 Task: Create a Scrum Project Project0000000071 in Jira. Create a Scrum Project Project0000000072 in Jira. Add Person0000000141 as Team Member of Scrum Project Project0000000071 in Jira. Add Person0000000142 as Team Member of Scrum Project Project0000000071 in Jira. Add Person0000000143 as Team Member of Scrum Project Project0000000072 in Jira
Action: Mouse moved to (321, 87)
Screenshot: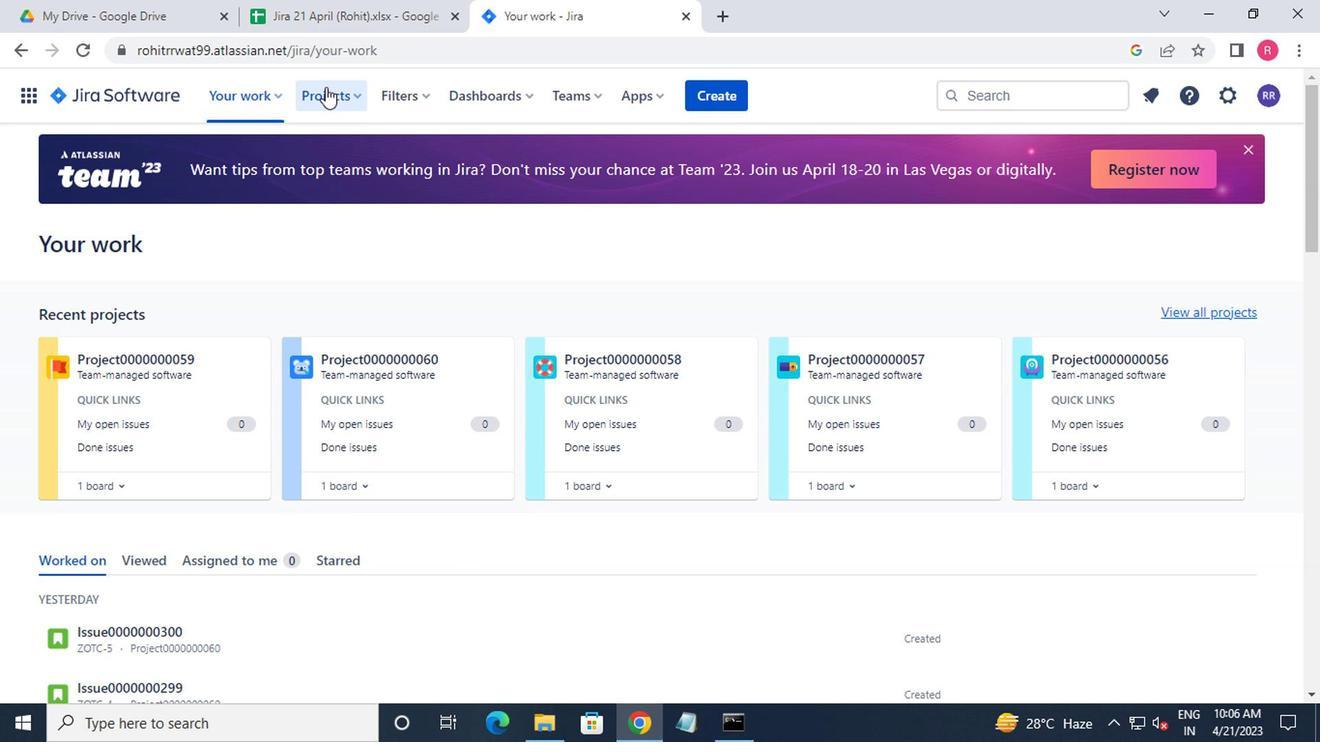 
Action: Mouse pressed left at (321, 87)
Screenshot: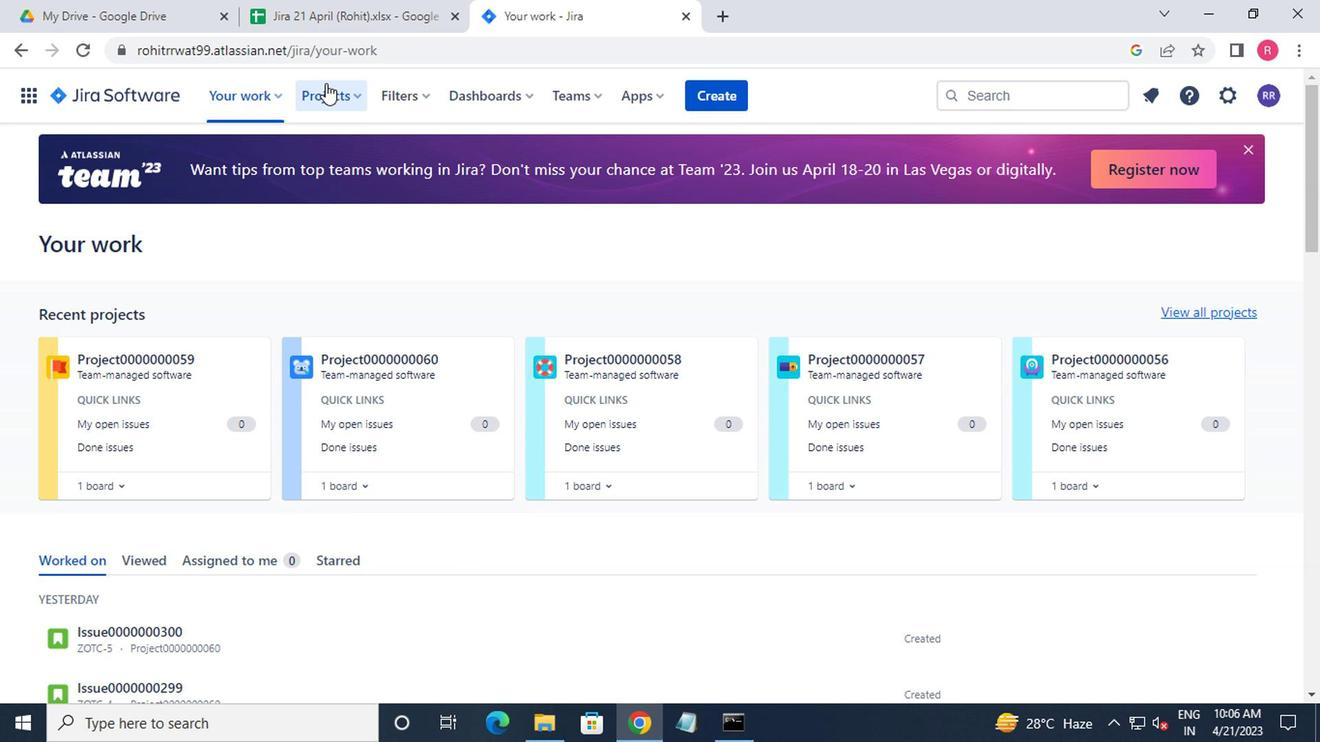 
Action: Mouse moved to (359, 485)
Screenshot: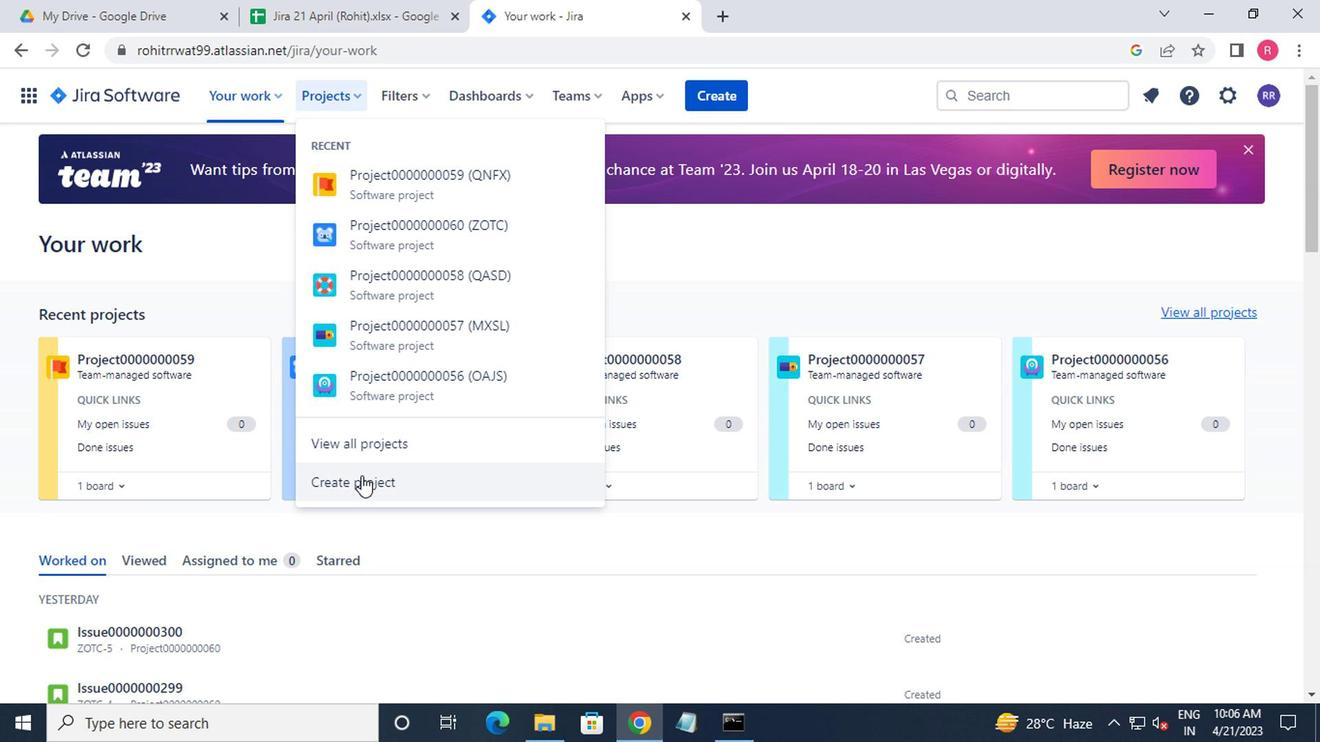 
Action: Mouse pressed left at (359, 485)
Screenshot: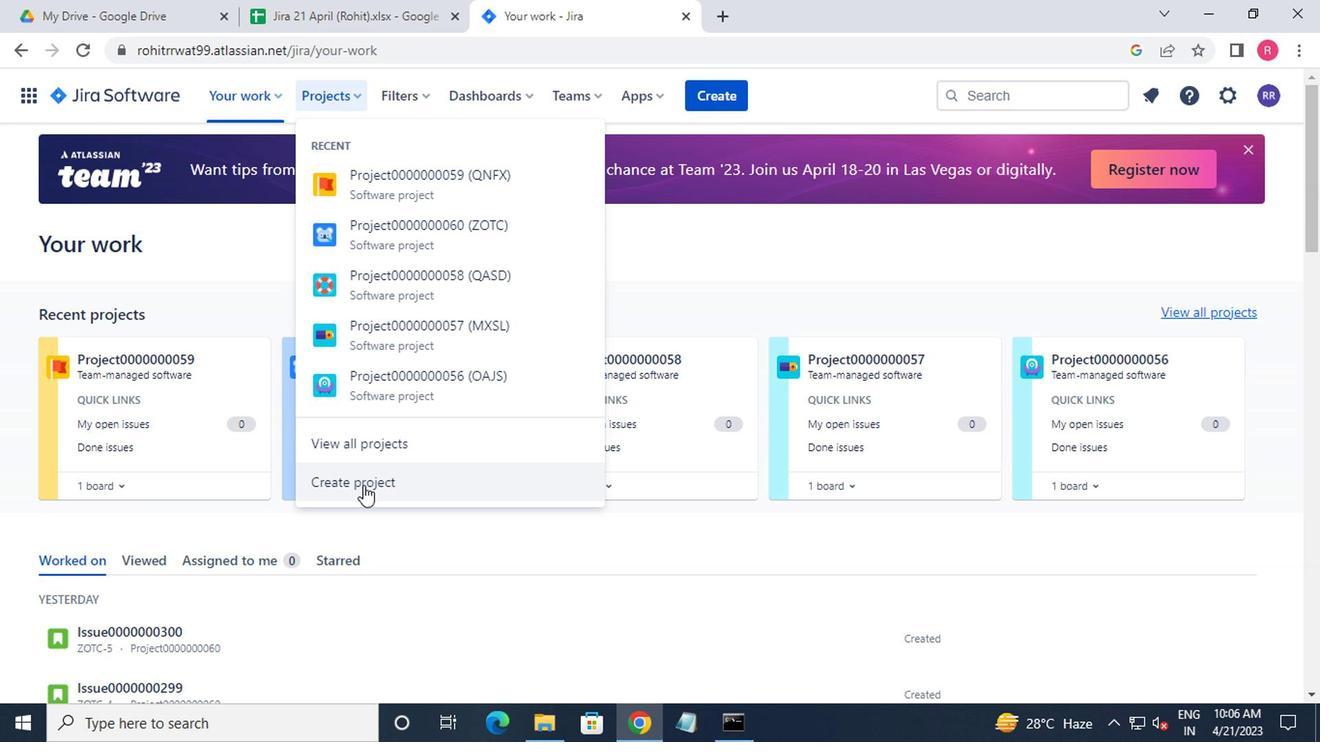 
Action: Mouse moved to (608, 489)
Screenshot: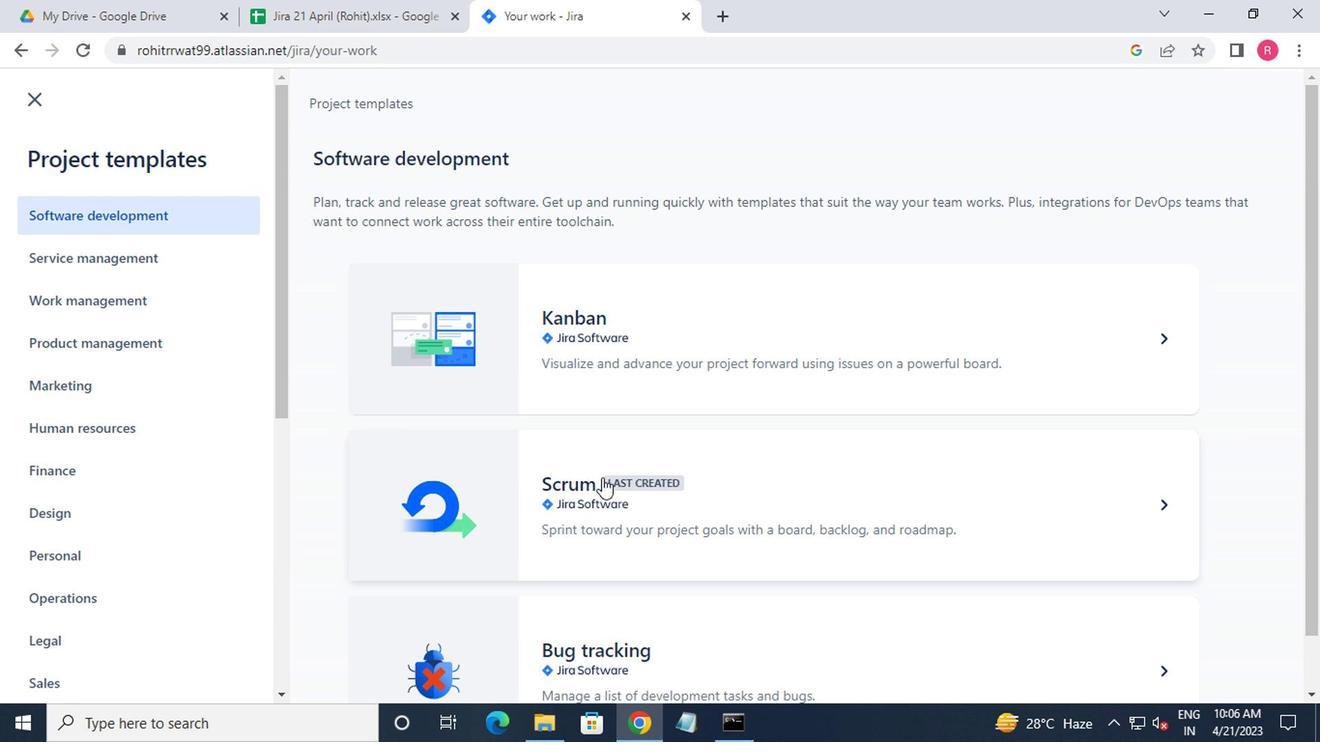 
Action: Mouse pressed left at (608, 489)
Screenshot: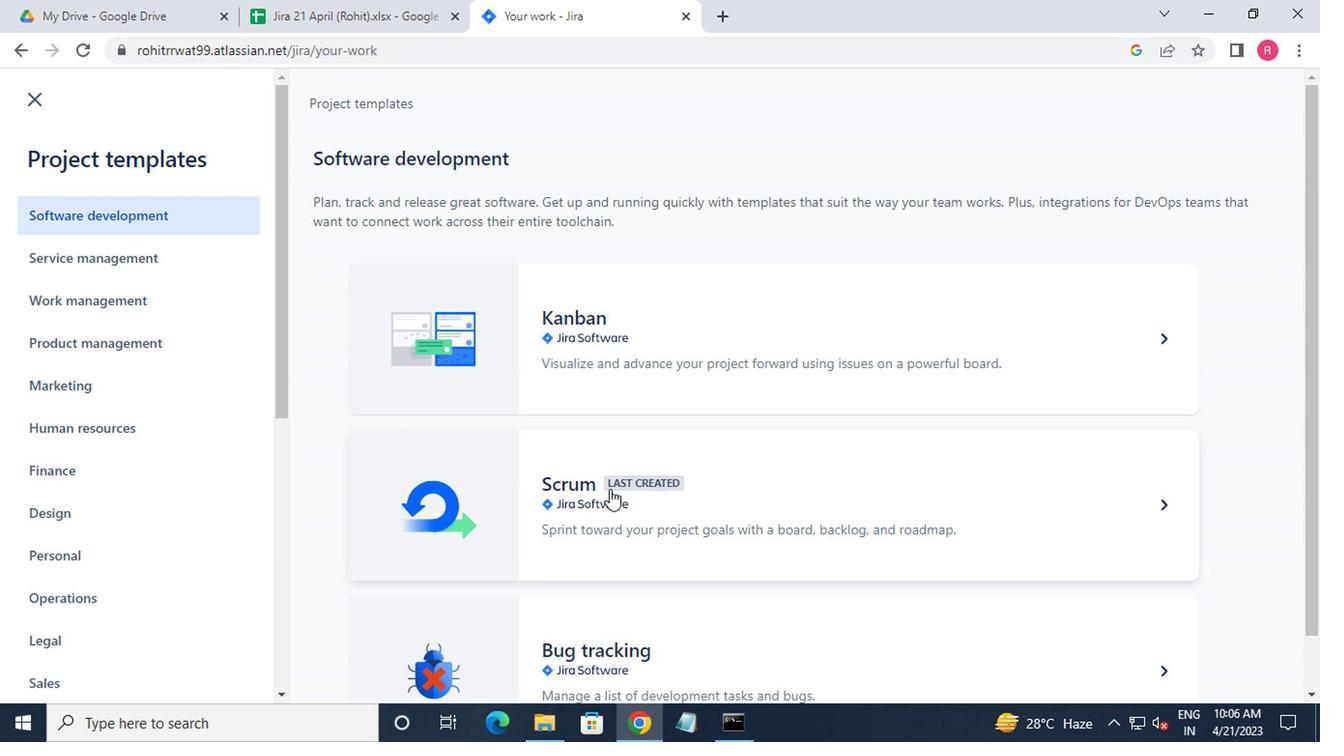 
Action: Mouse moved to (1171, 649)
Screenshot: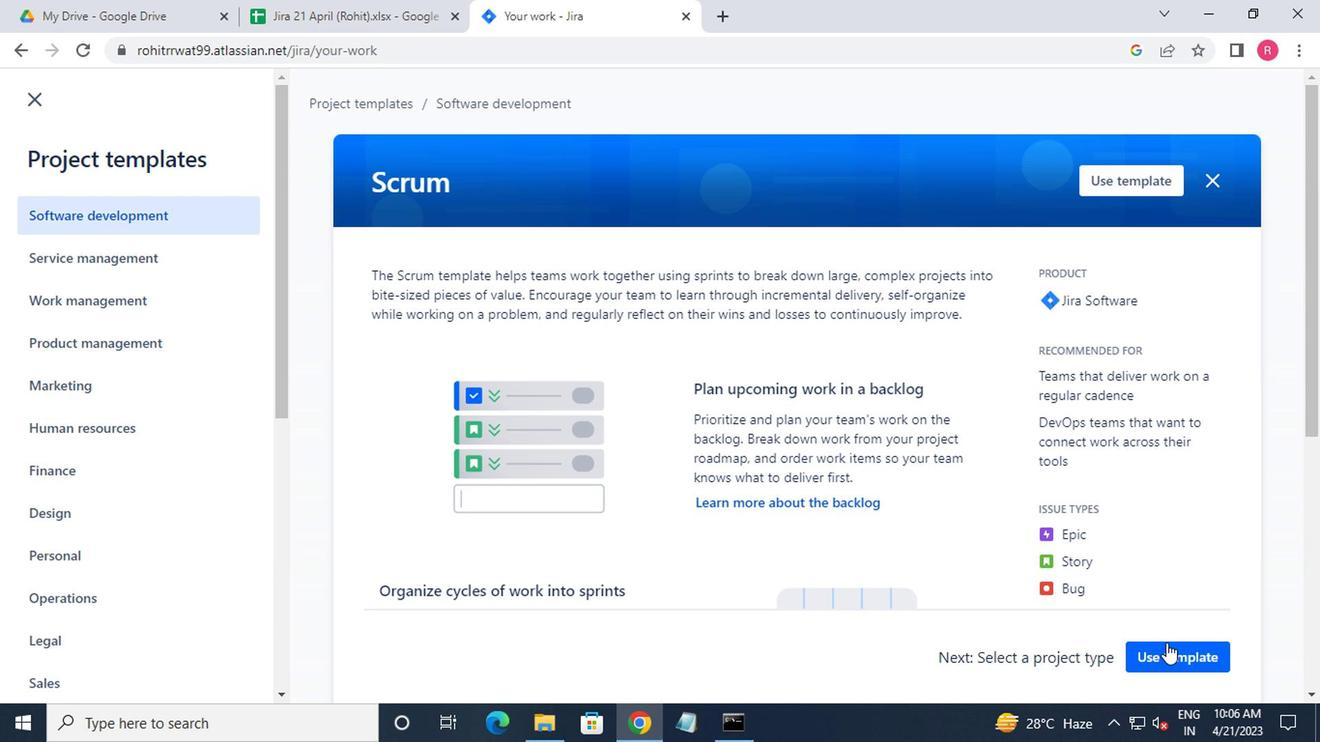 
Action: Mouse pressed left at (1171, 649)
Screenshot: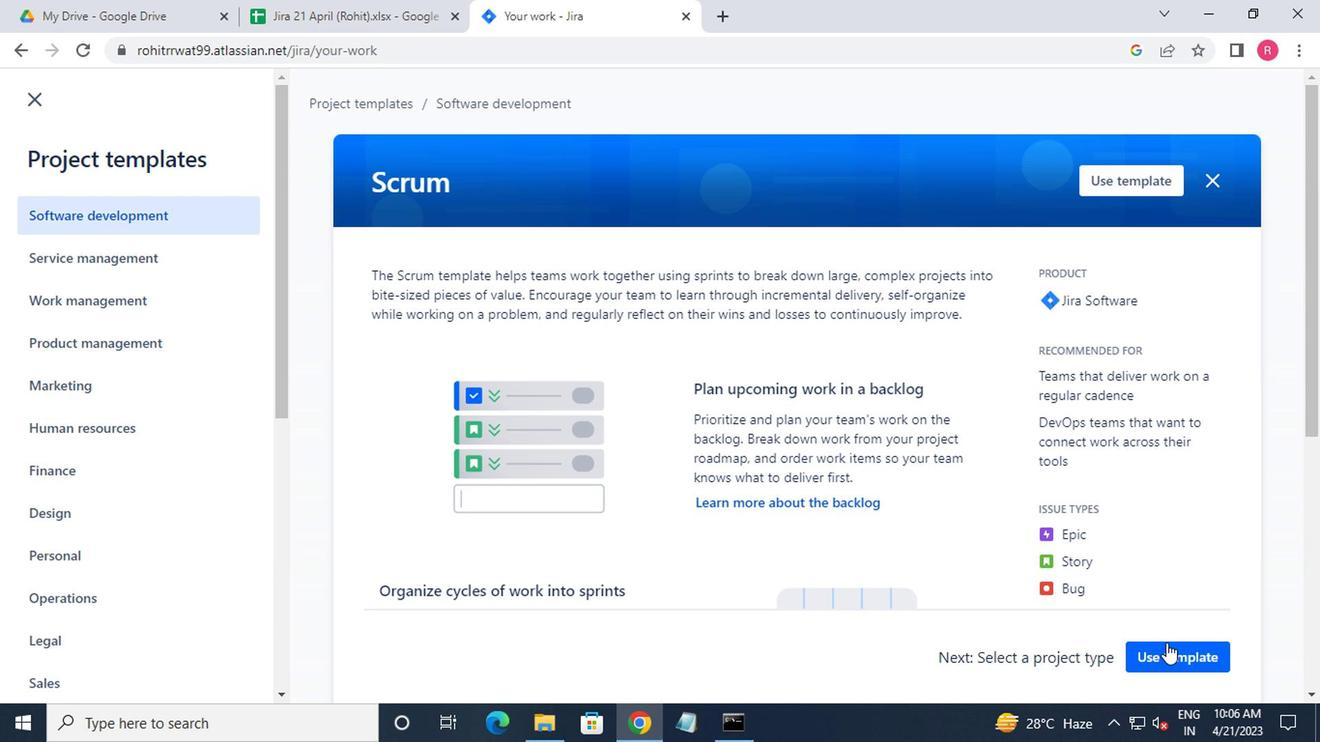 
Action: Mouse moved to (607, 655)
Screenshot: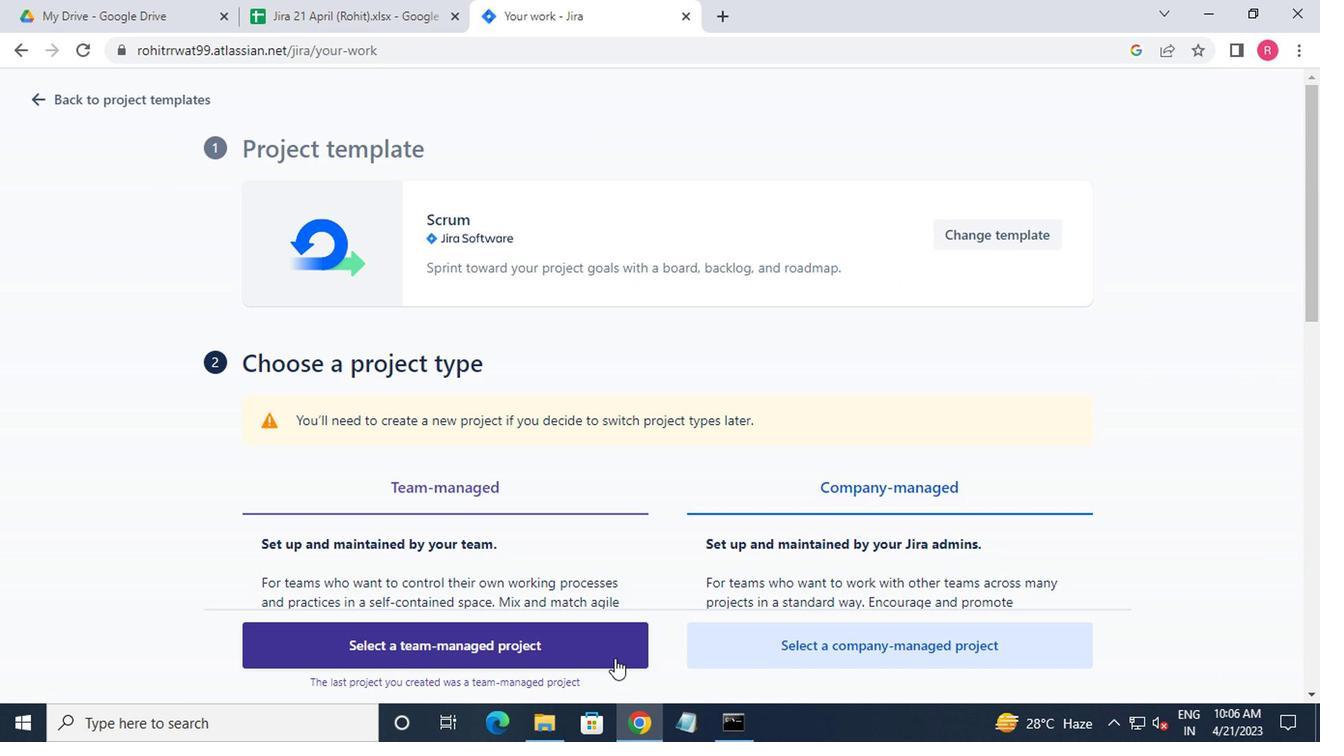 
Action: Mouse pressed left at (607, 655)
Screenshot: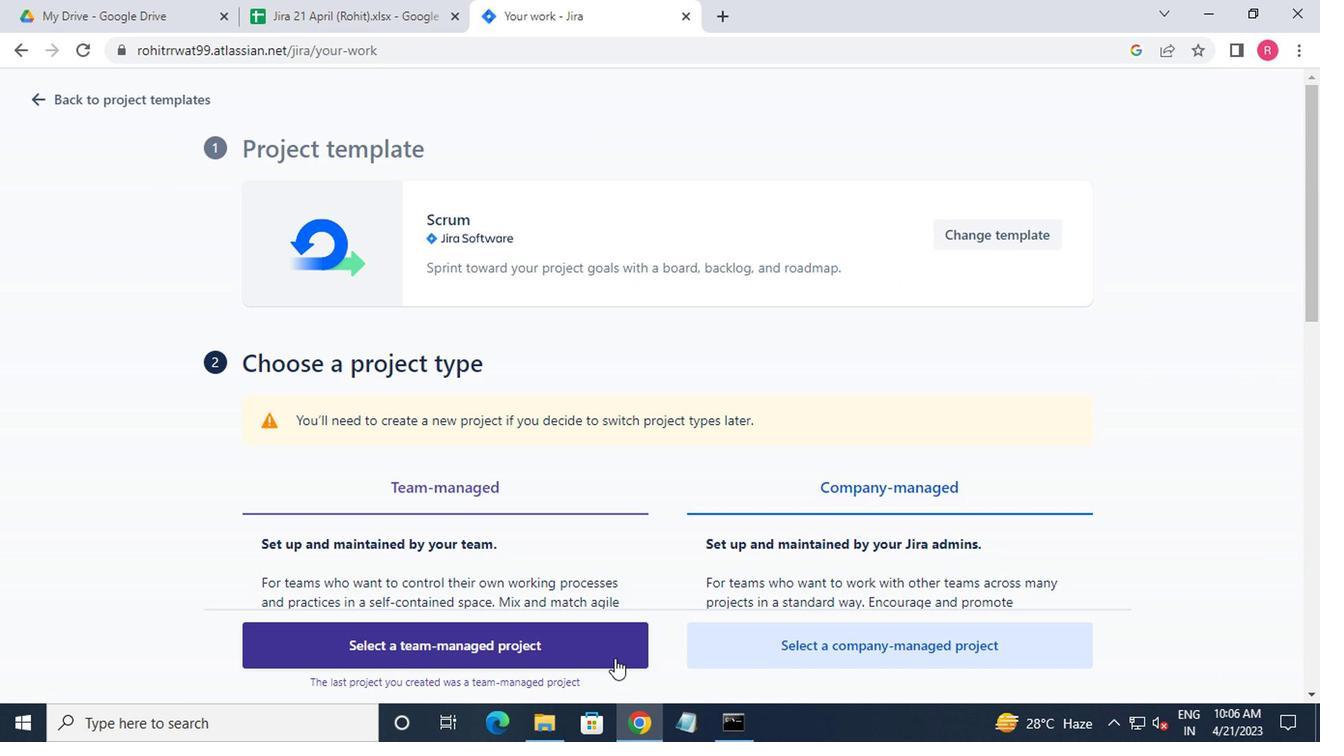 
Action: Mouse moved to (436, 421)
Screenshot: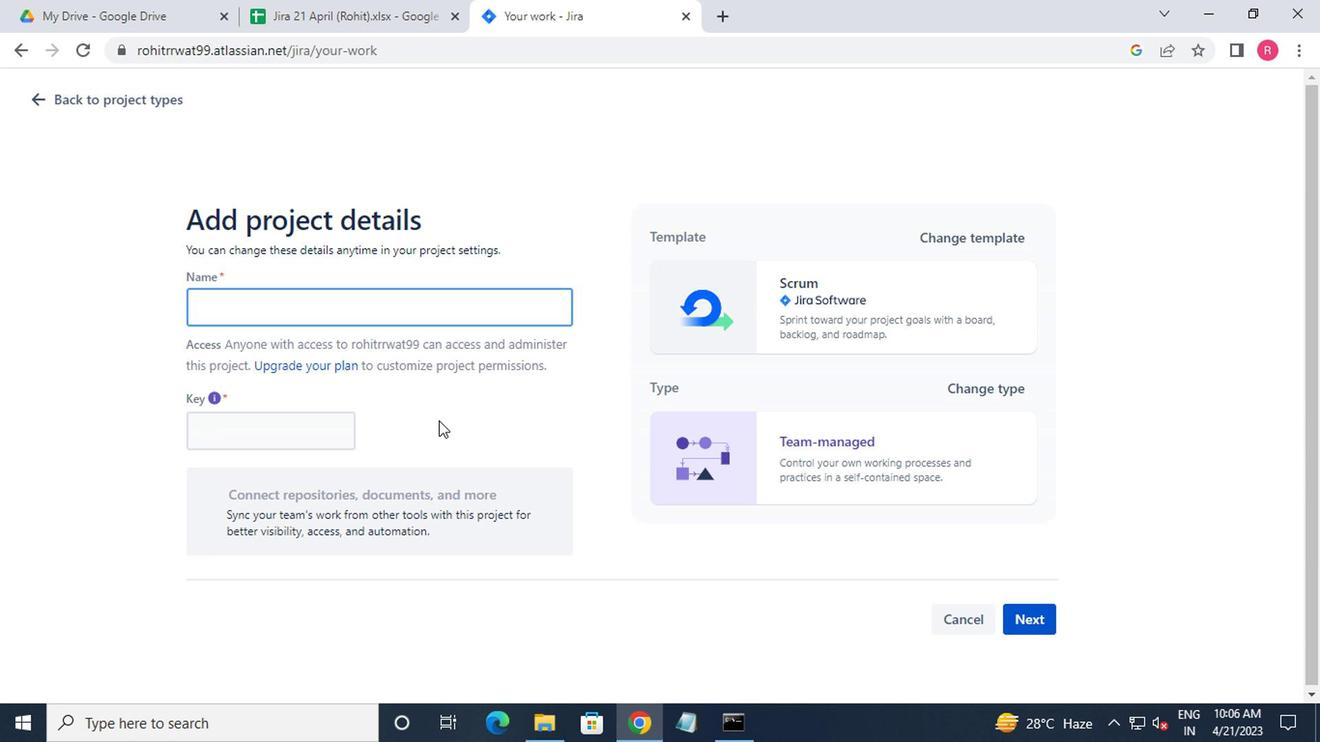
Action: Key pressed <Key.shift>PROJECT0000000071
Screenshot: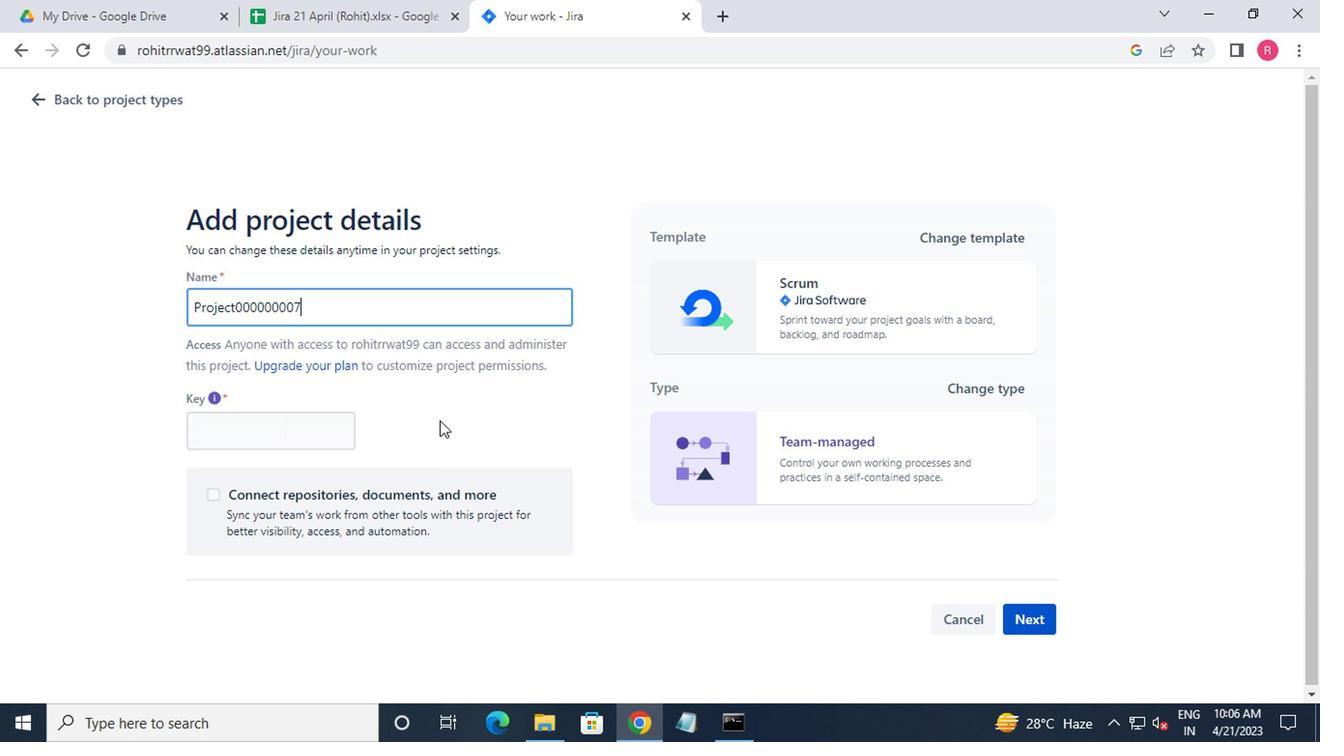 
Action: Mouse moved to (1016, 626)
Screenshot: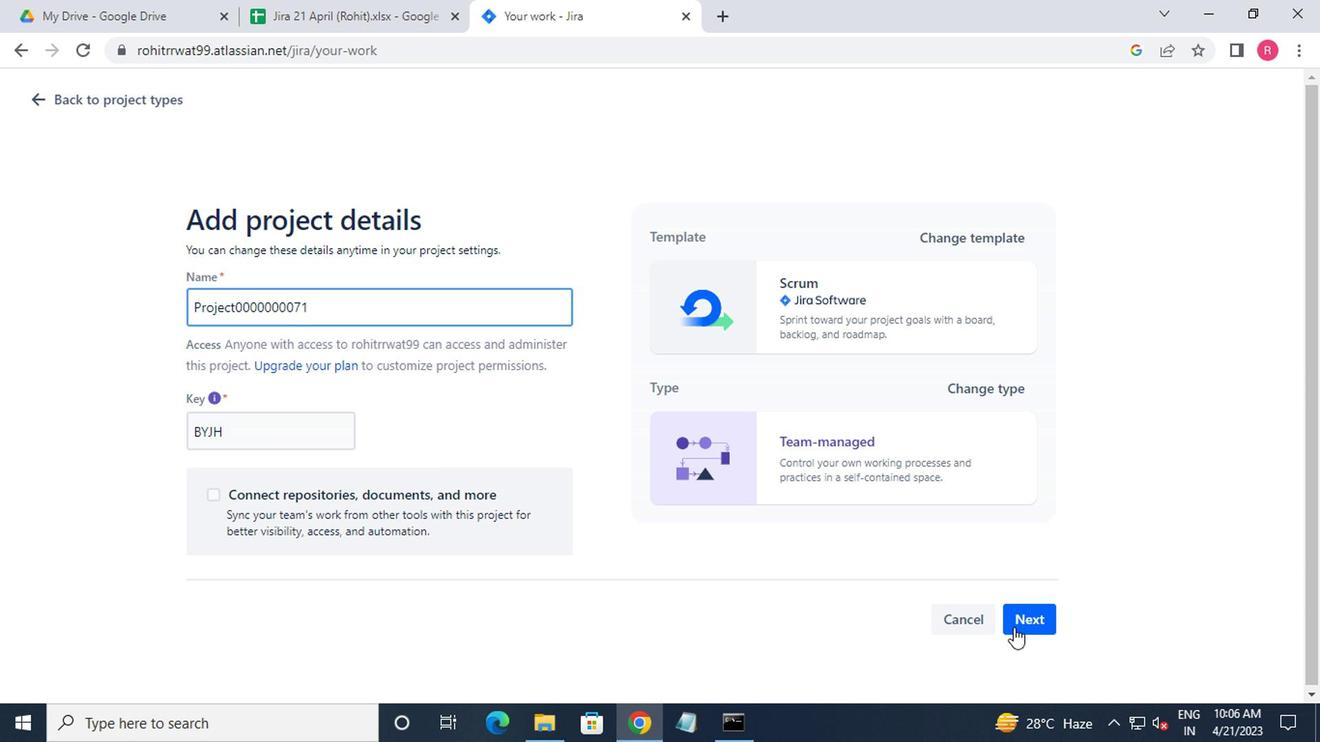 
Action: Mouse pressed left at (1016, 626)
Screenshot: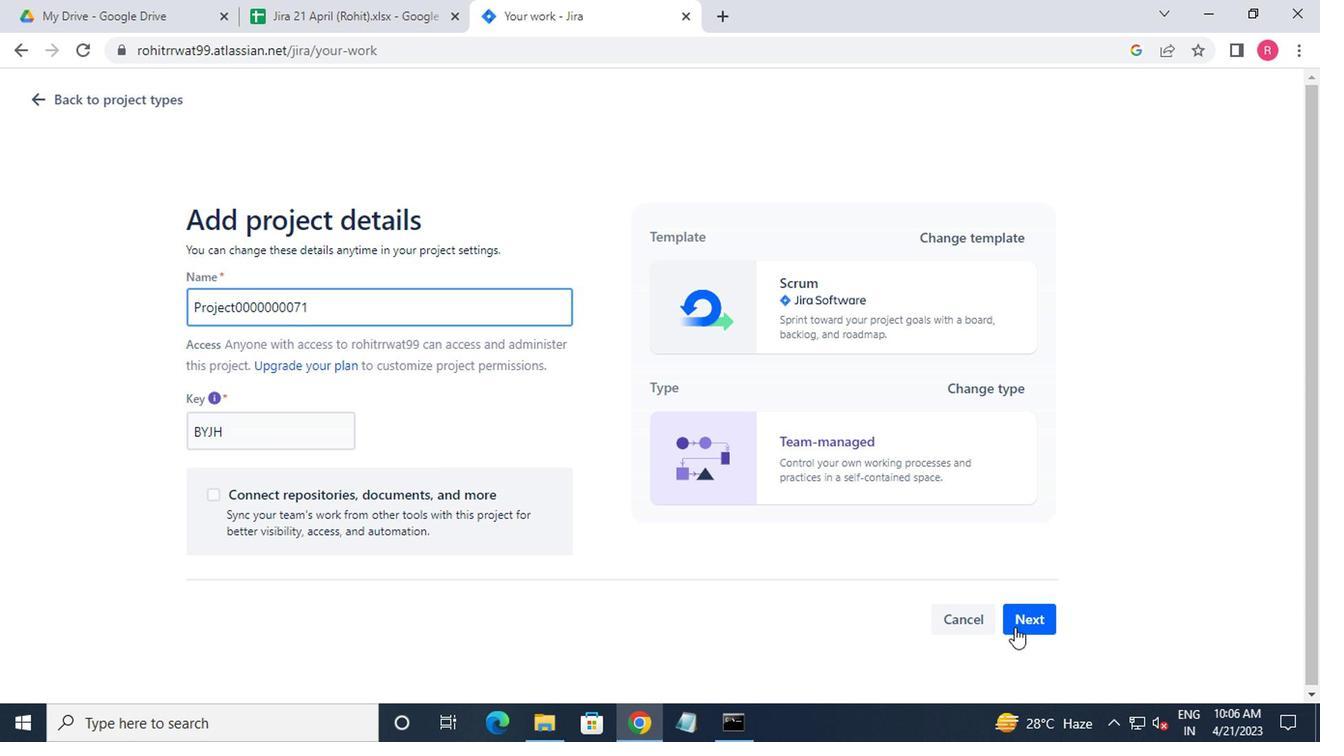 
Action: Mouse moved to (879, 508)
Screenshot: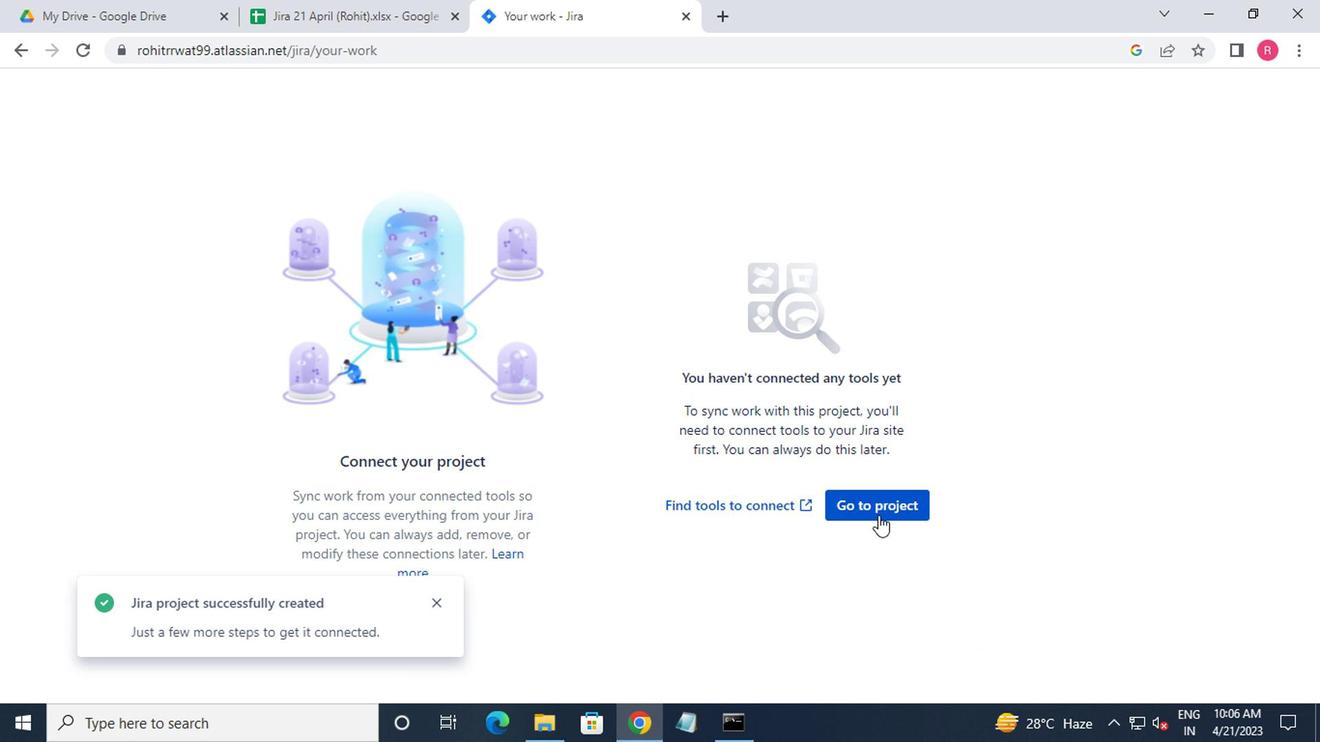 
Action: Mouse pressed left at (879, 508)
Screenshot: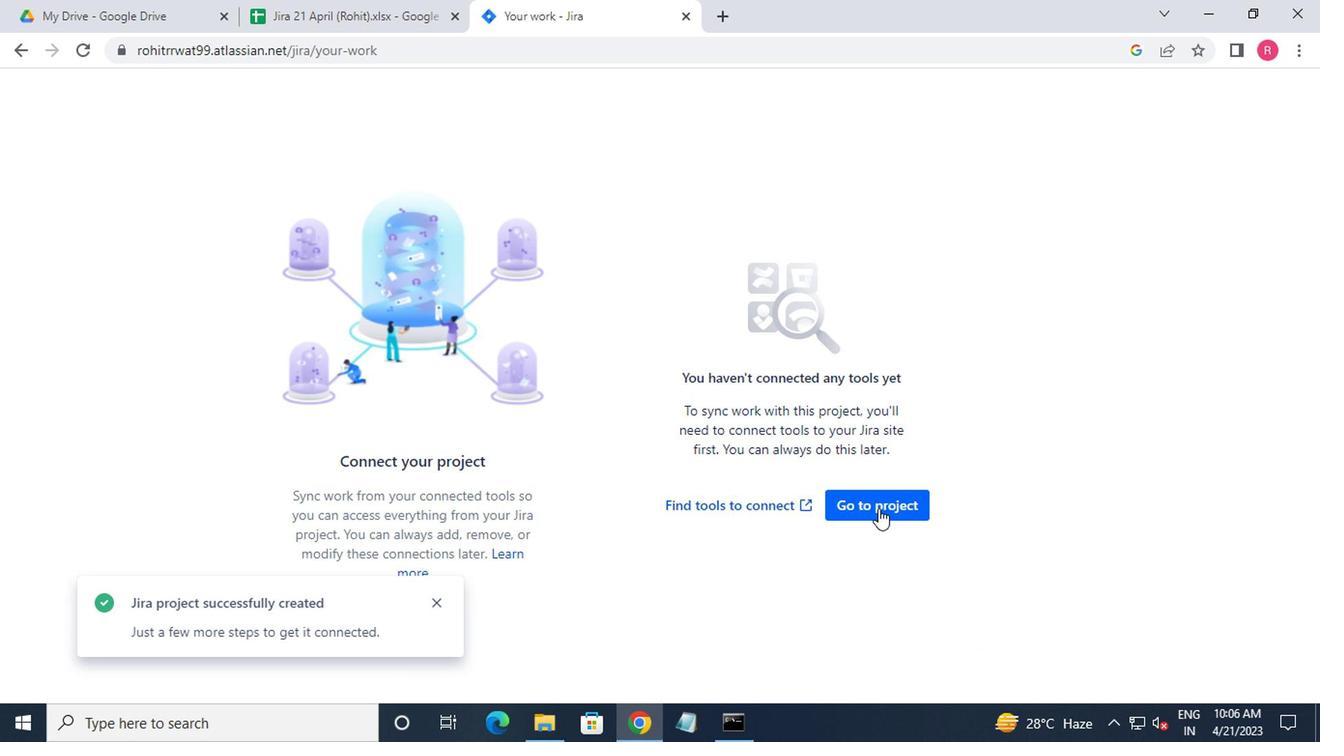 
Action: Mouse moved to (341, 106)
Screenshot: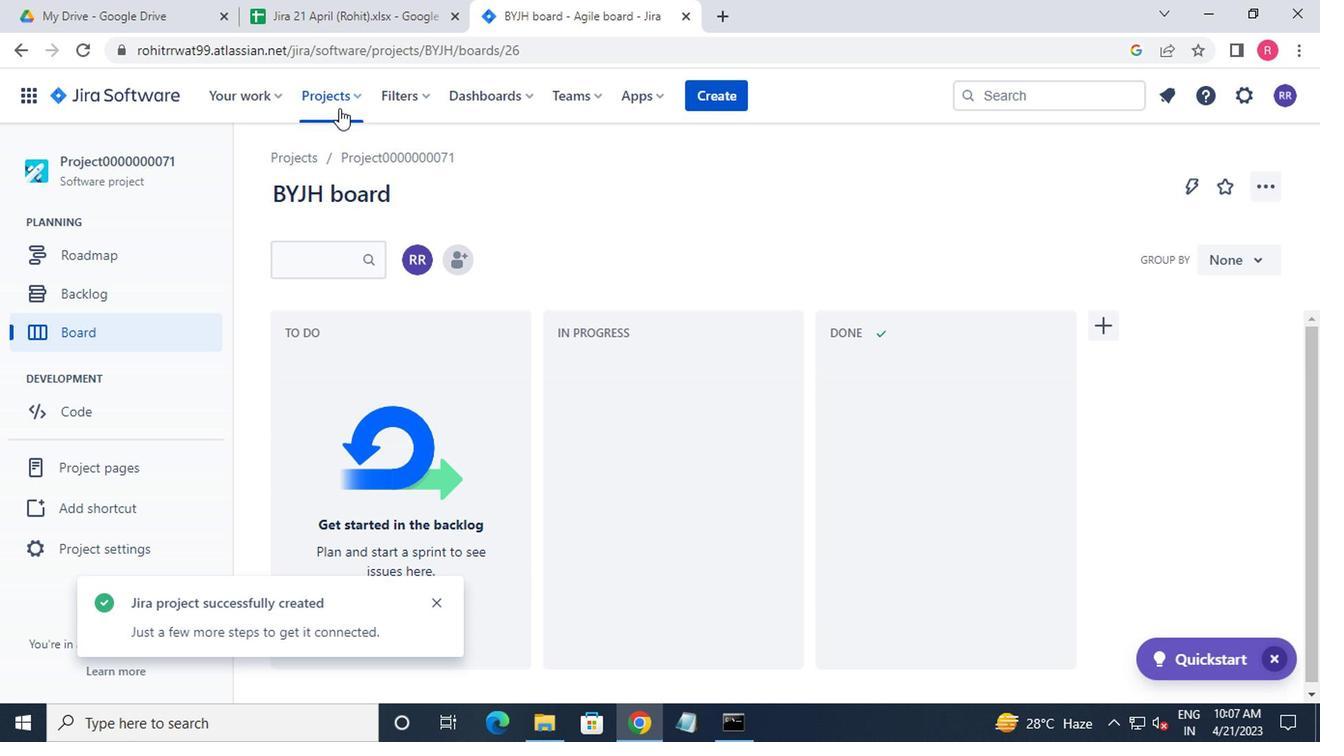 
Action: Mouse pressed left at (341, 106)
Screenshot: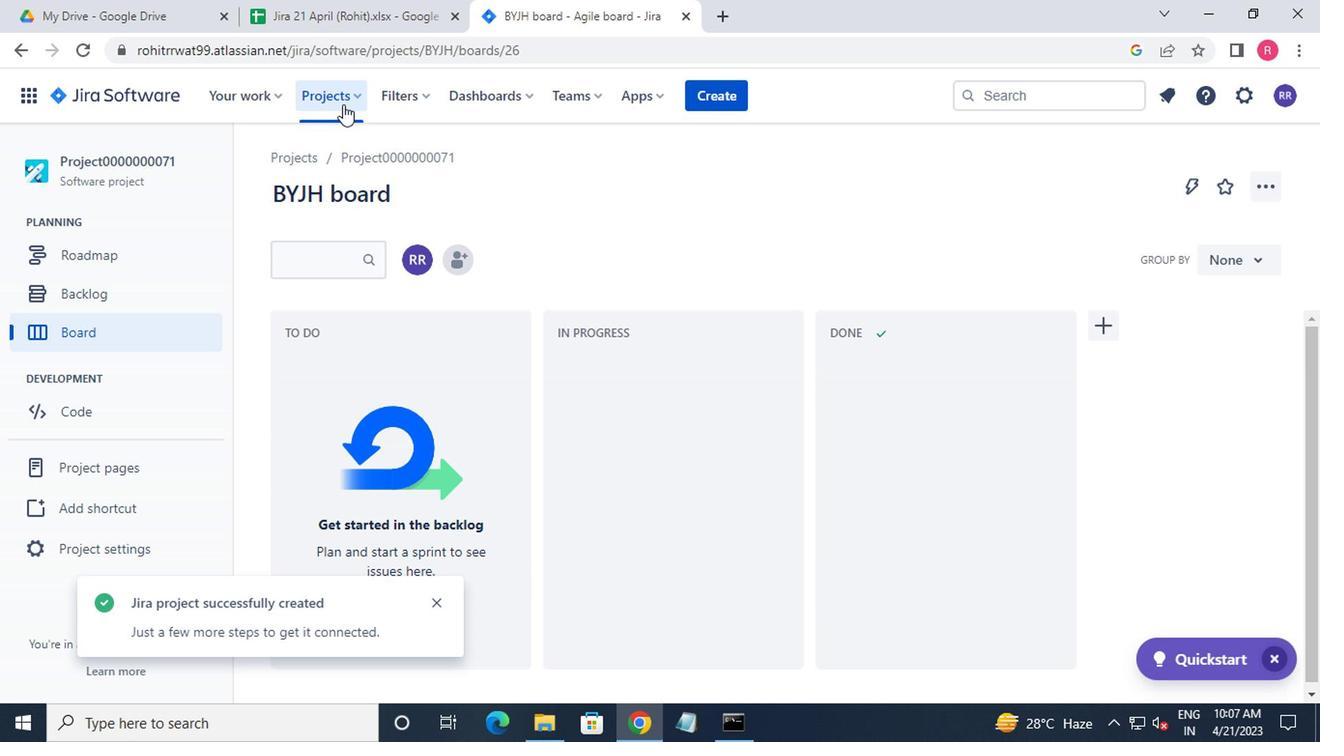 
Action: Mouse moved to (391, 494)
Screenshot: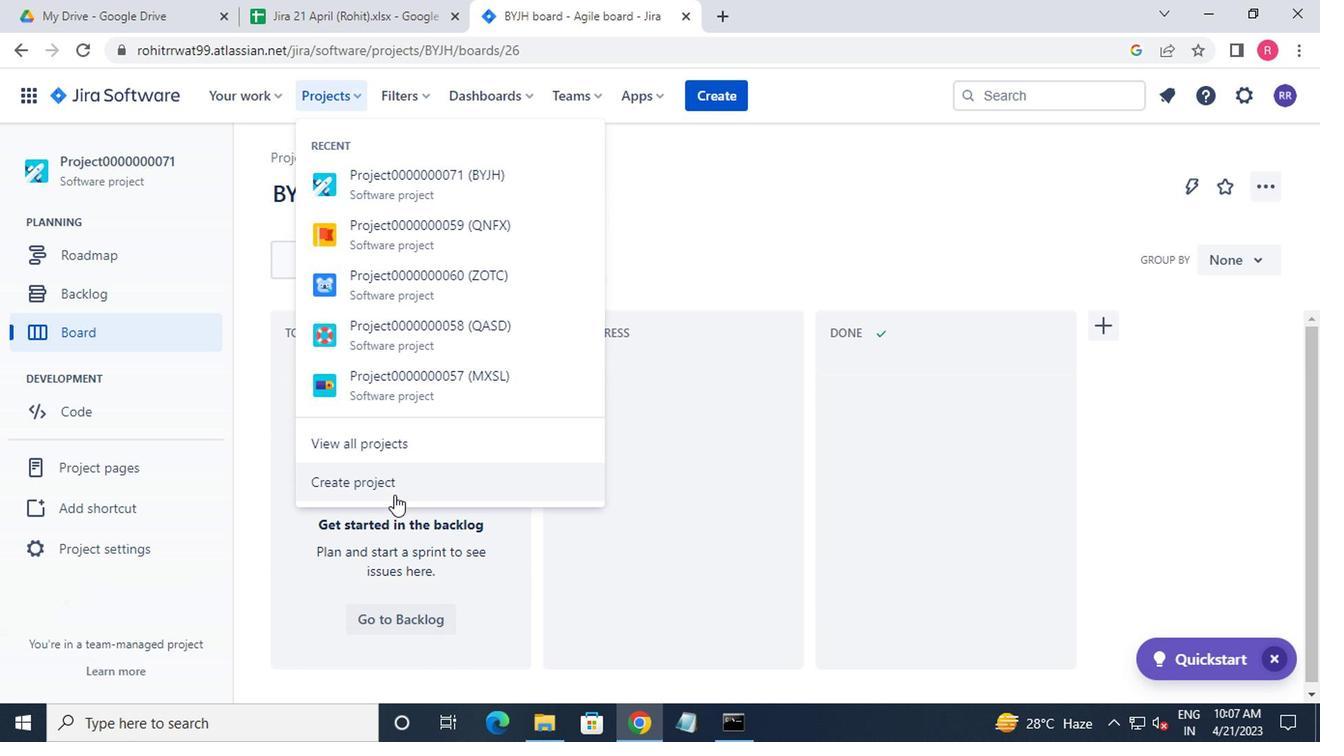 
Action: Mouse pressed left at (391, 494)
Screenshot: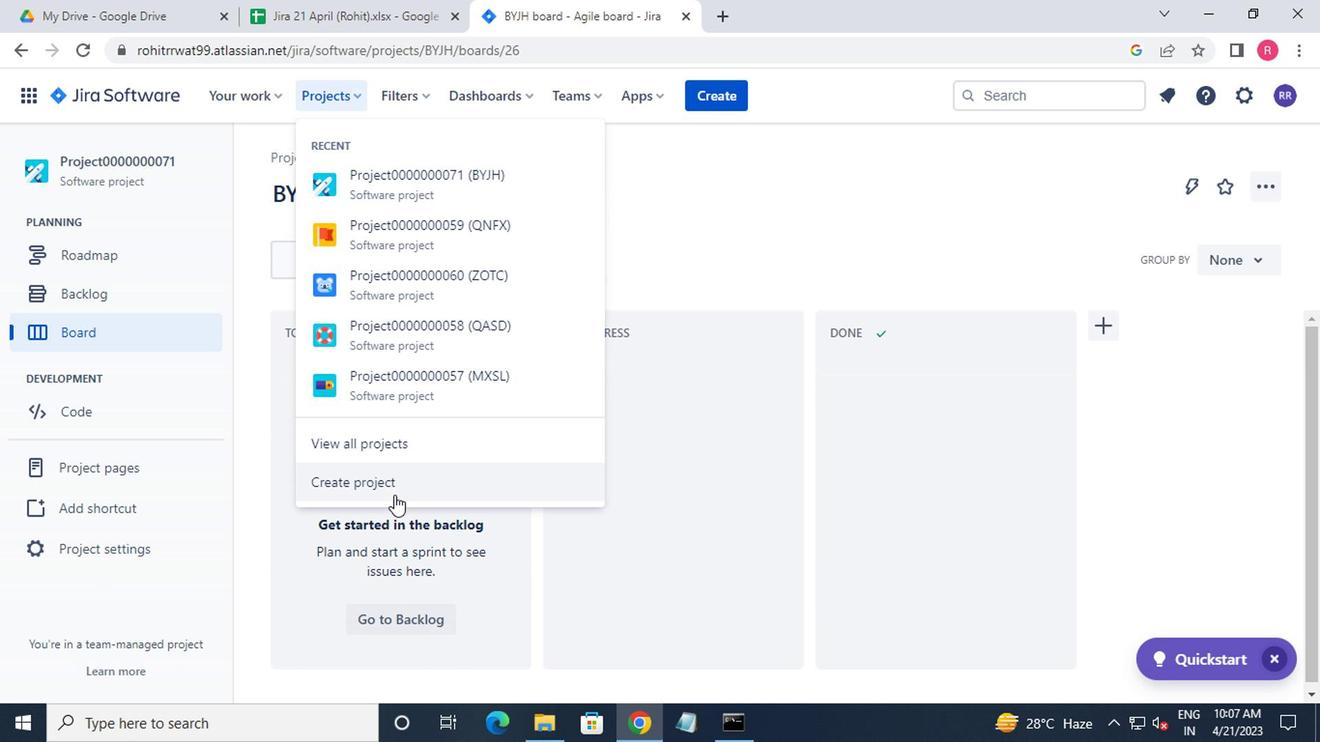 
Action: Mouse moved to (599, 477)
Screenshot: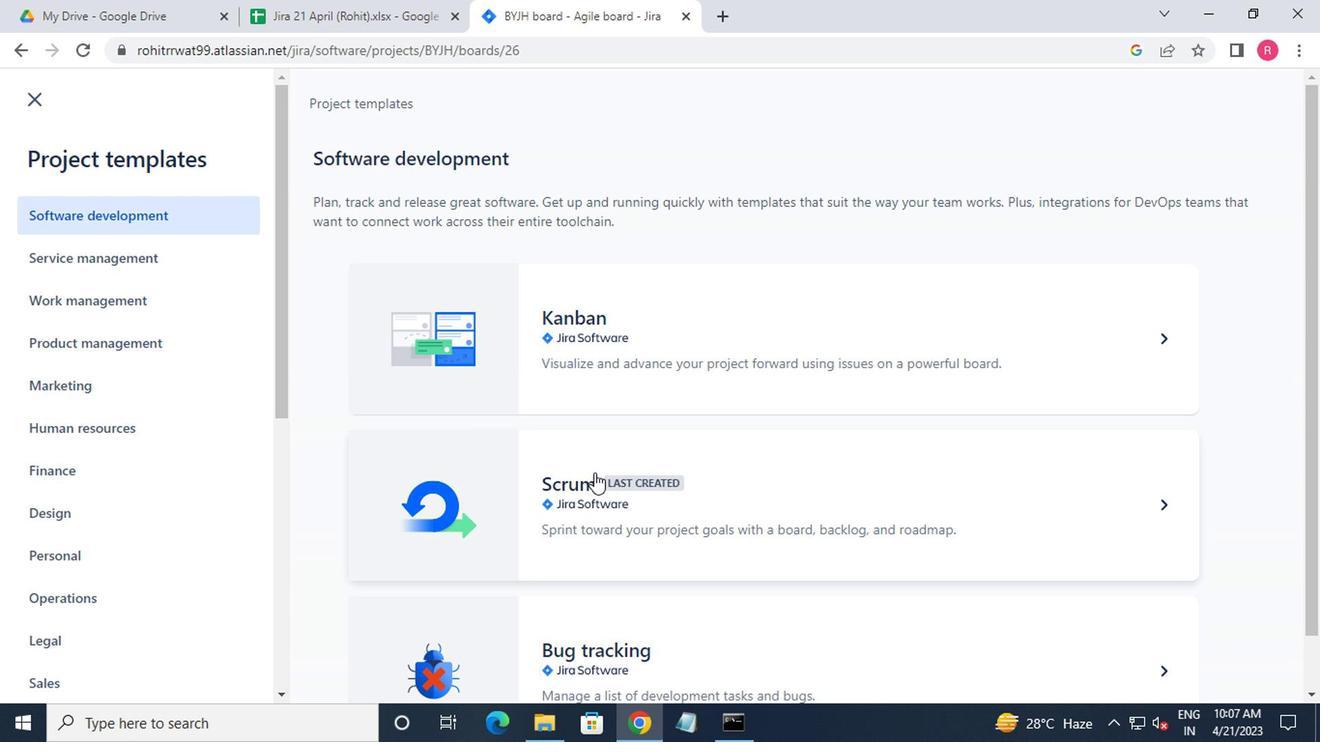 
Action: Mouse pressed left at (599, 477)
Screenshot: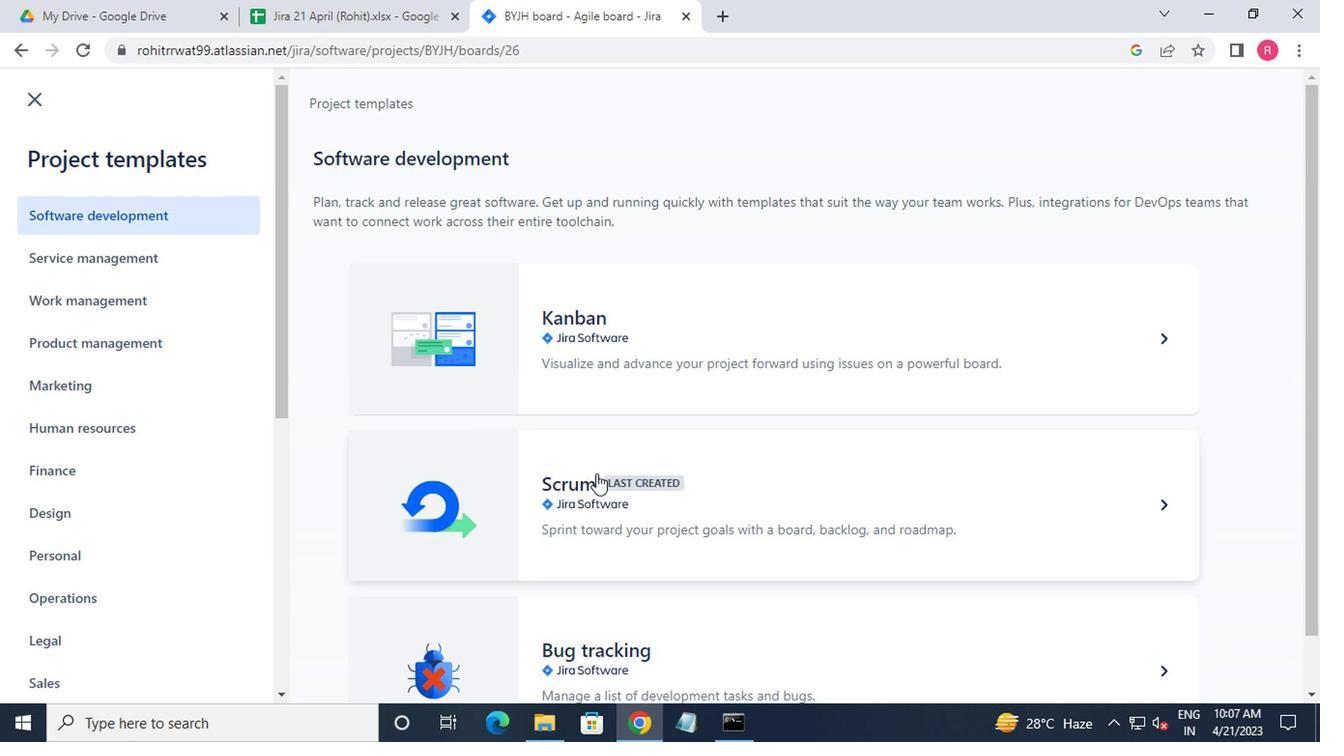 
Action: Mouse moved to (1152, 651)
Screenshot: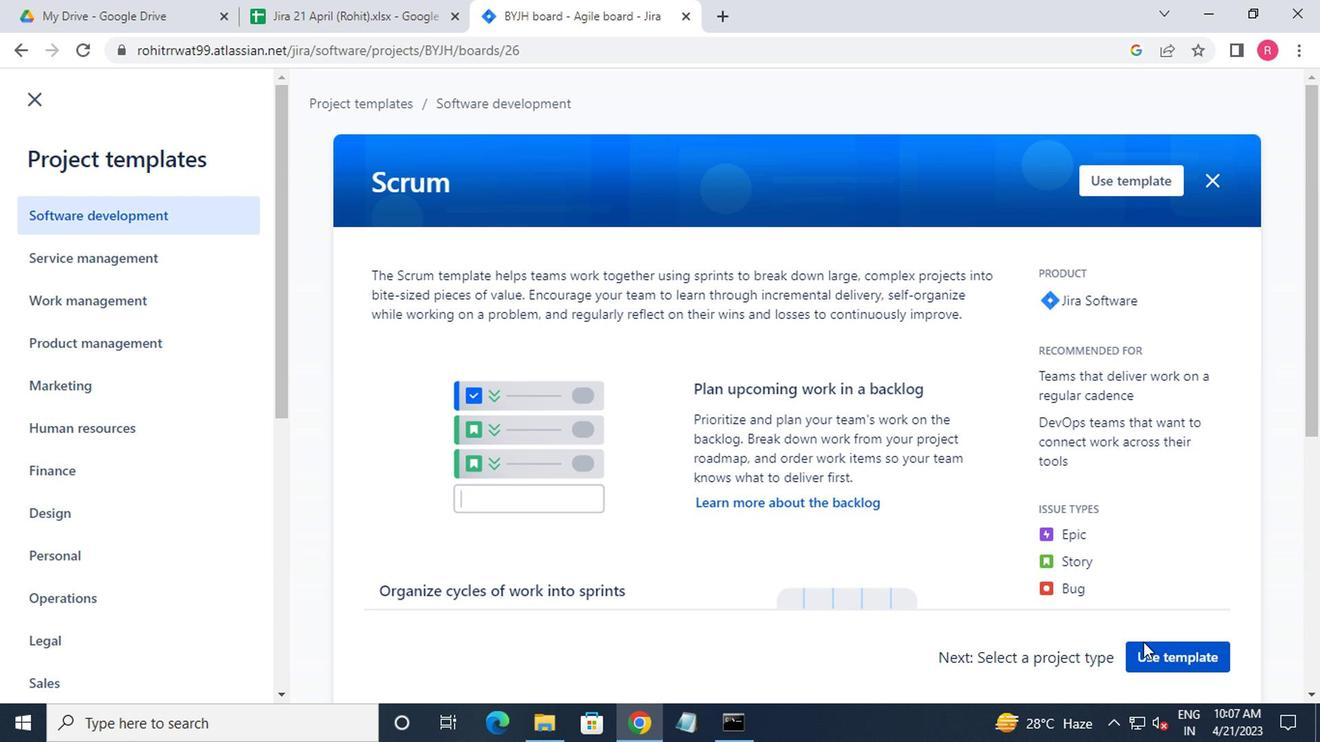 
Action: Mouse pressed left at (1152, 651)
Screenshot: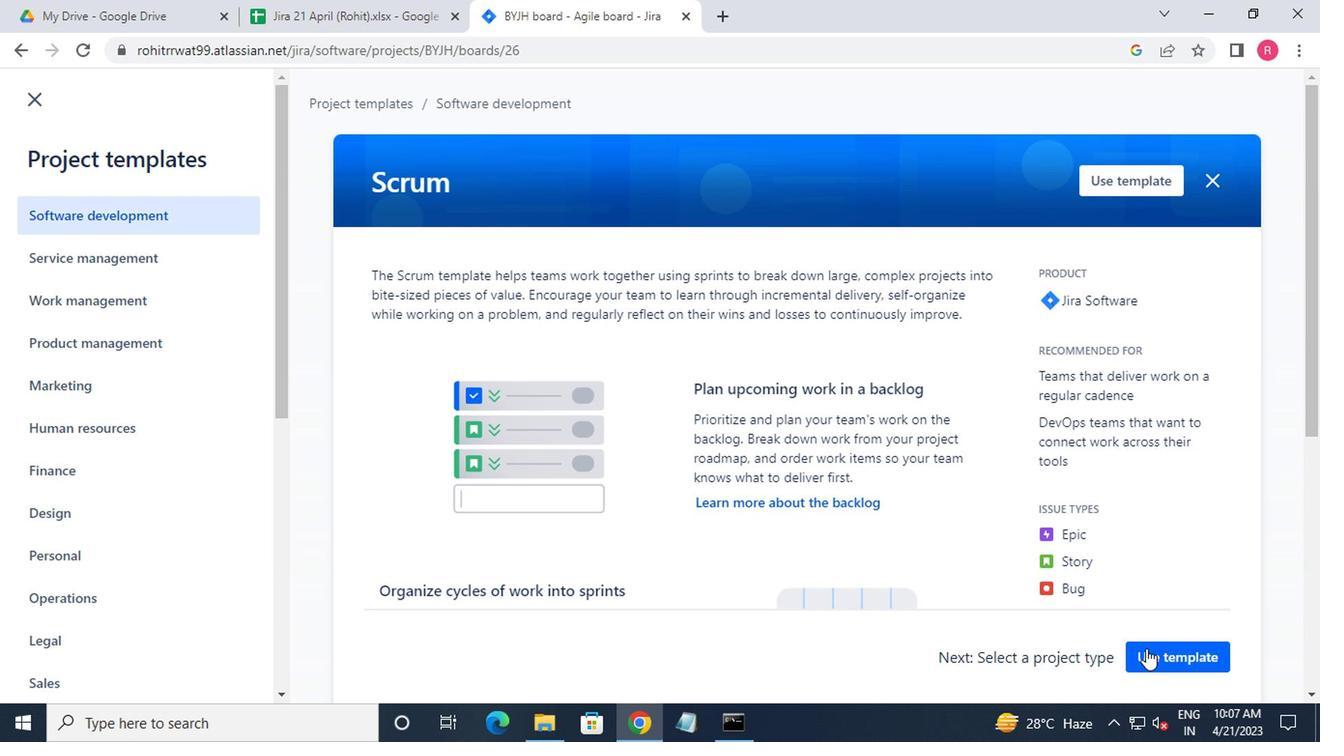 
Action: Mouse moved to (631, 629)
Screenshot: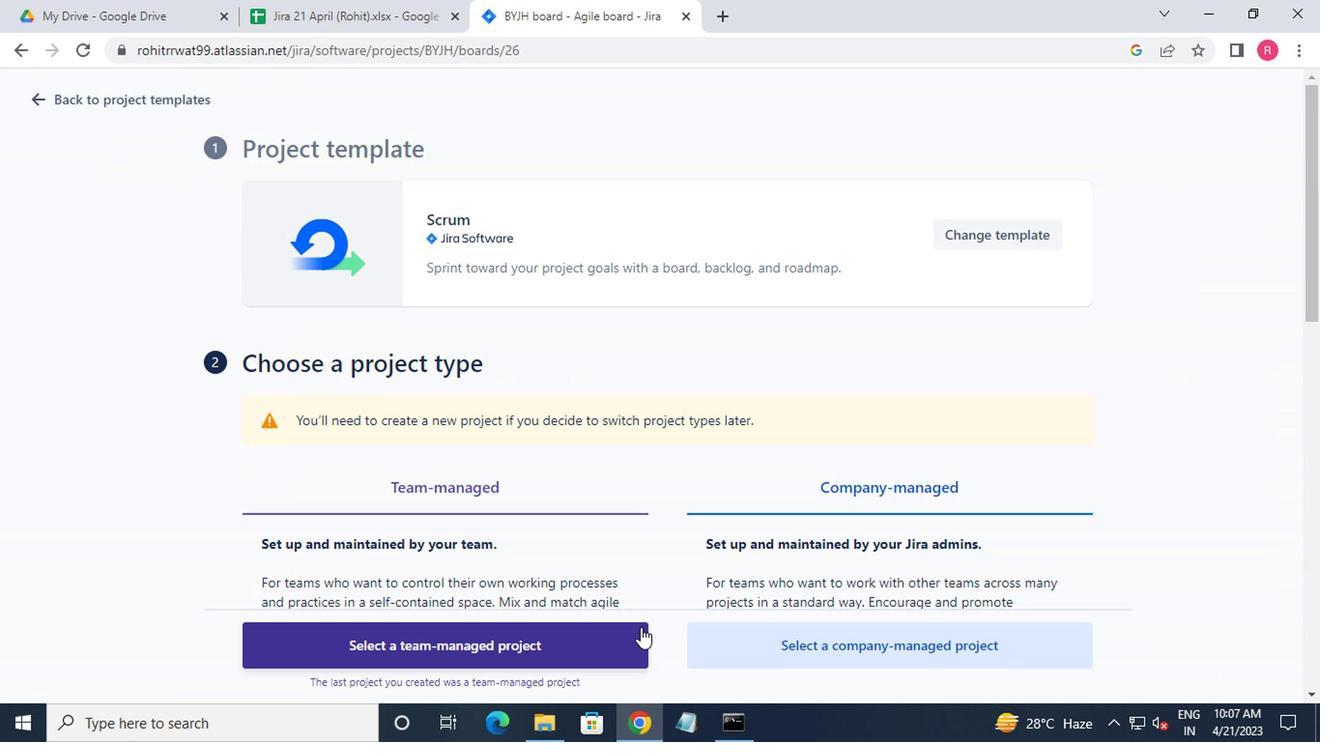 
Action: Mouse pressed left at (631, 629)
Screenshot: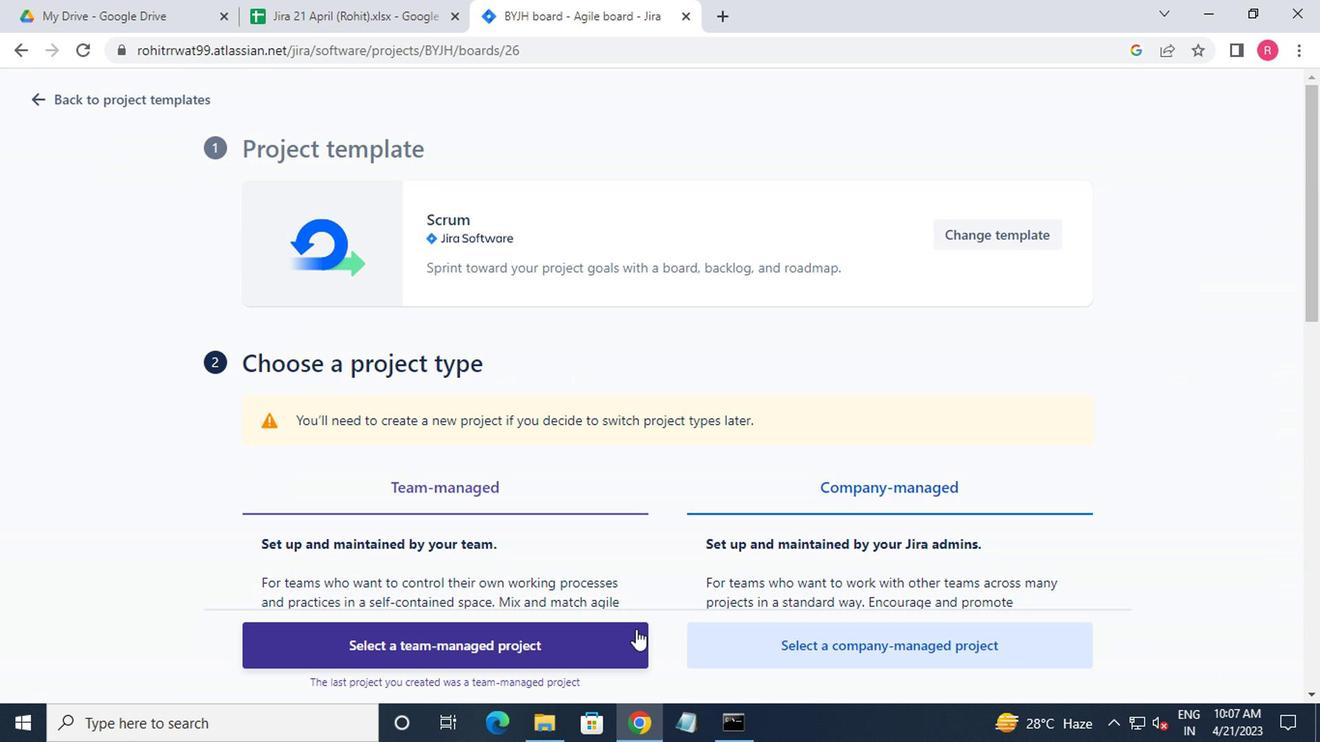 
Action: Mouse moved to (207, 358)
Screenshot: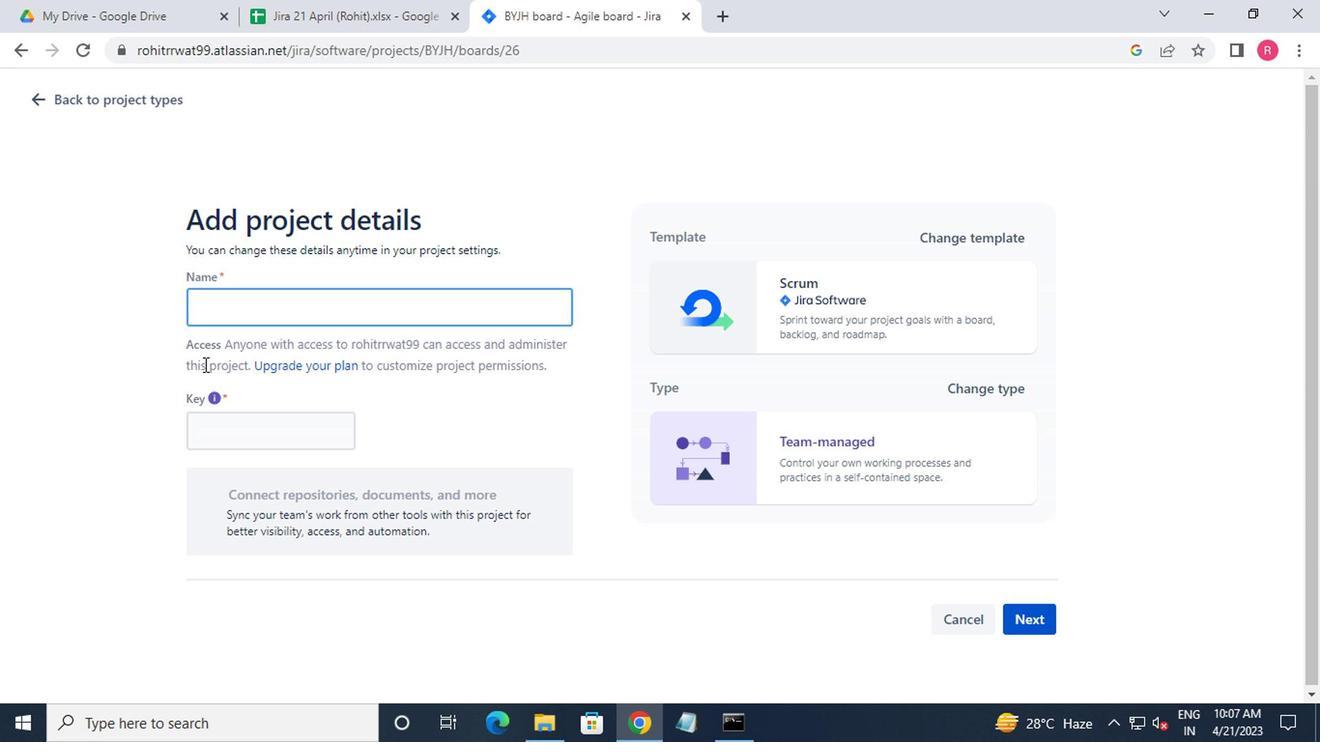 
Action: Key pressed <Key.shift>PROJECT0000000073<Key.backspace>2
Screenshot: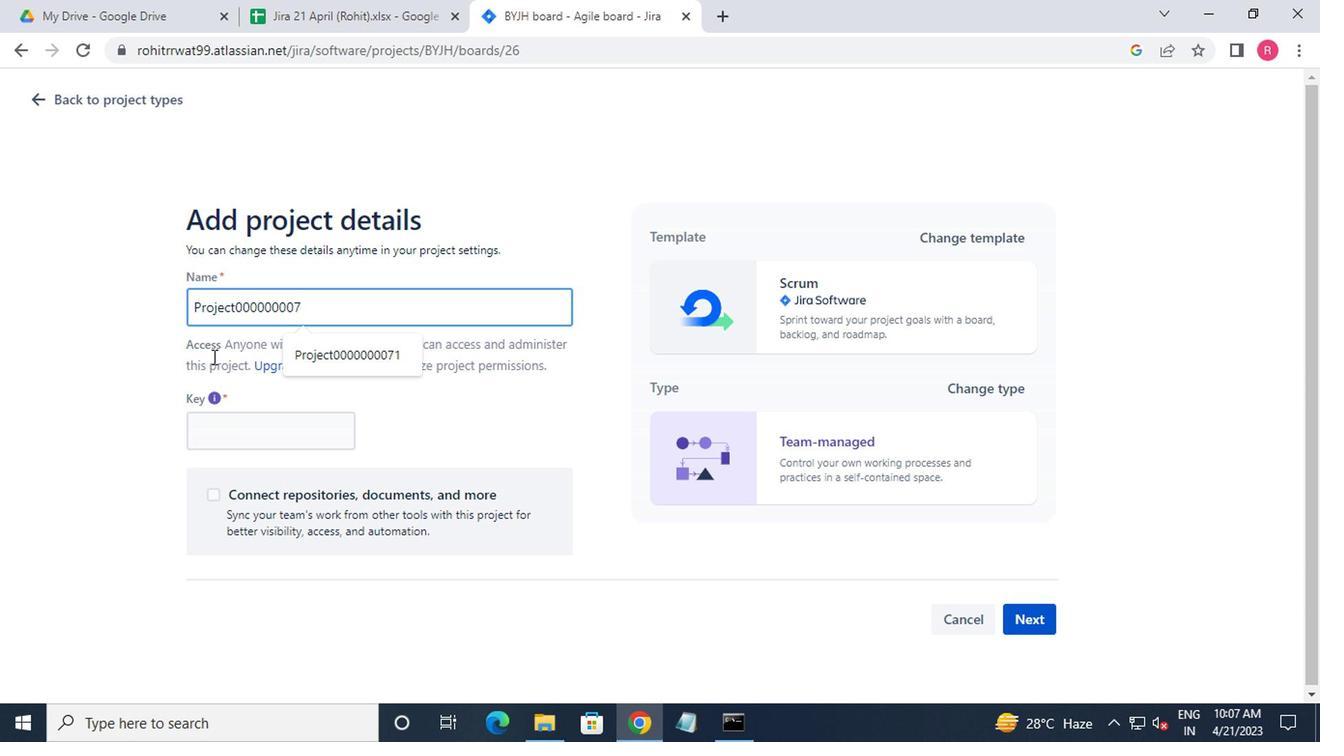 
Action: Mouse moved to (1040, 613)
Screenshot: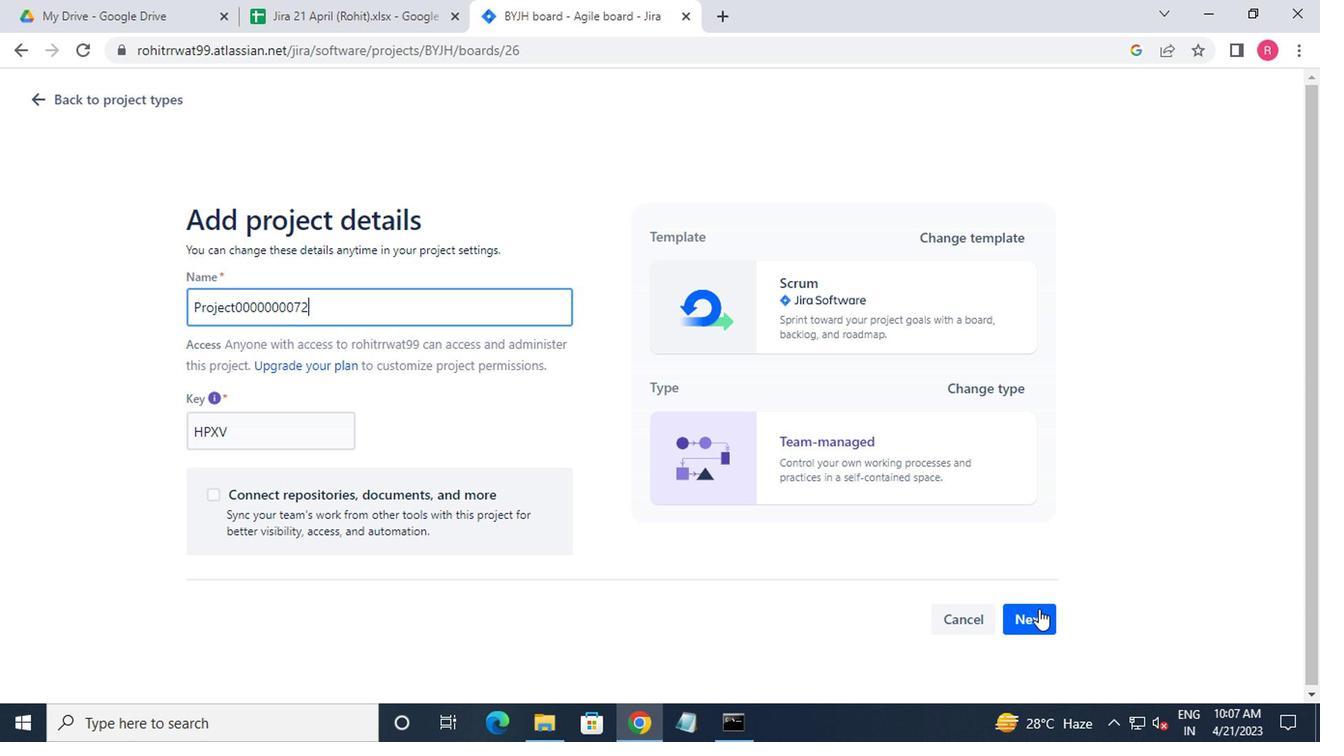 
Action: Mouse pressed left at (1040, 613)
Screenshot: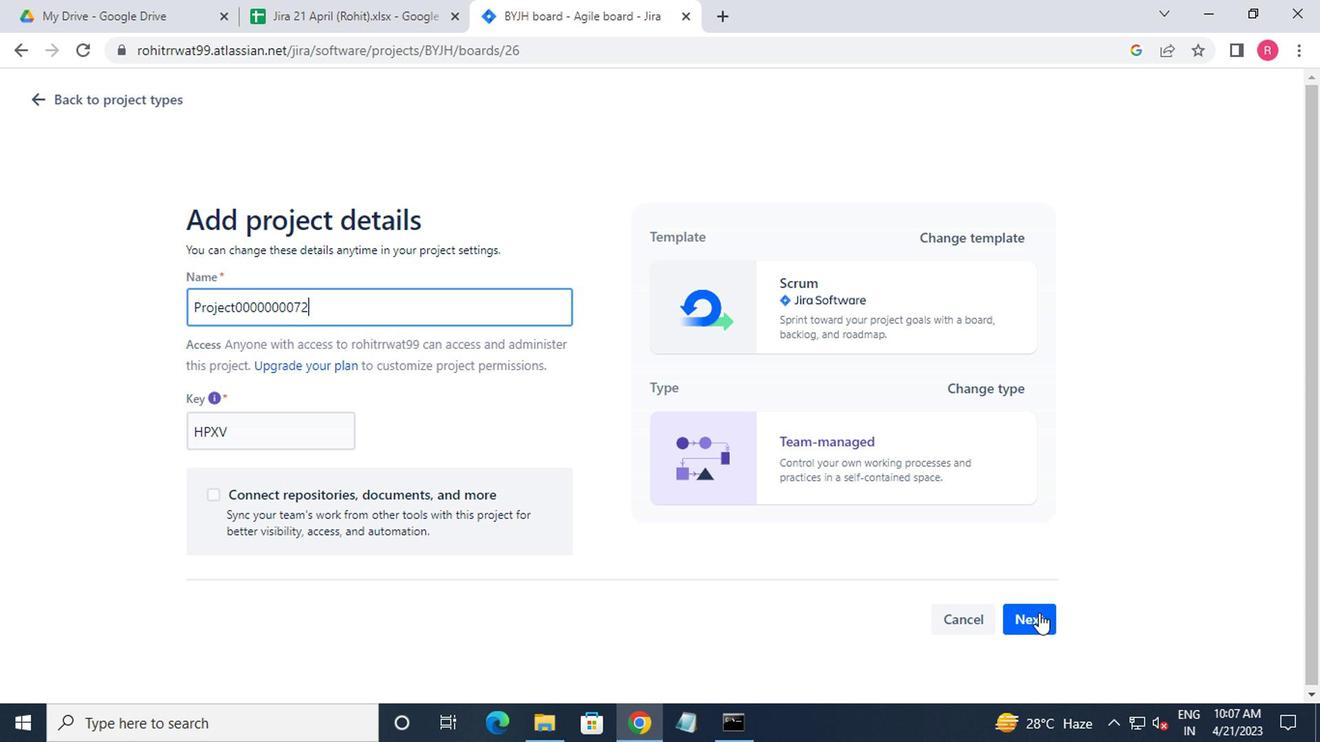 
Action: Mouse moved to (859, 504)
Screenshot: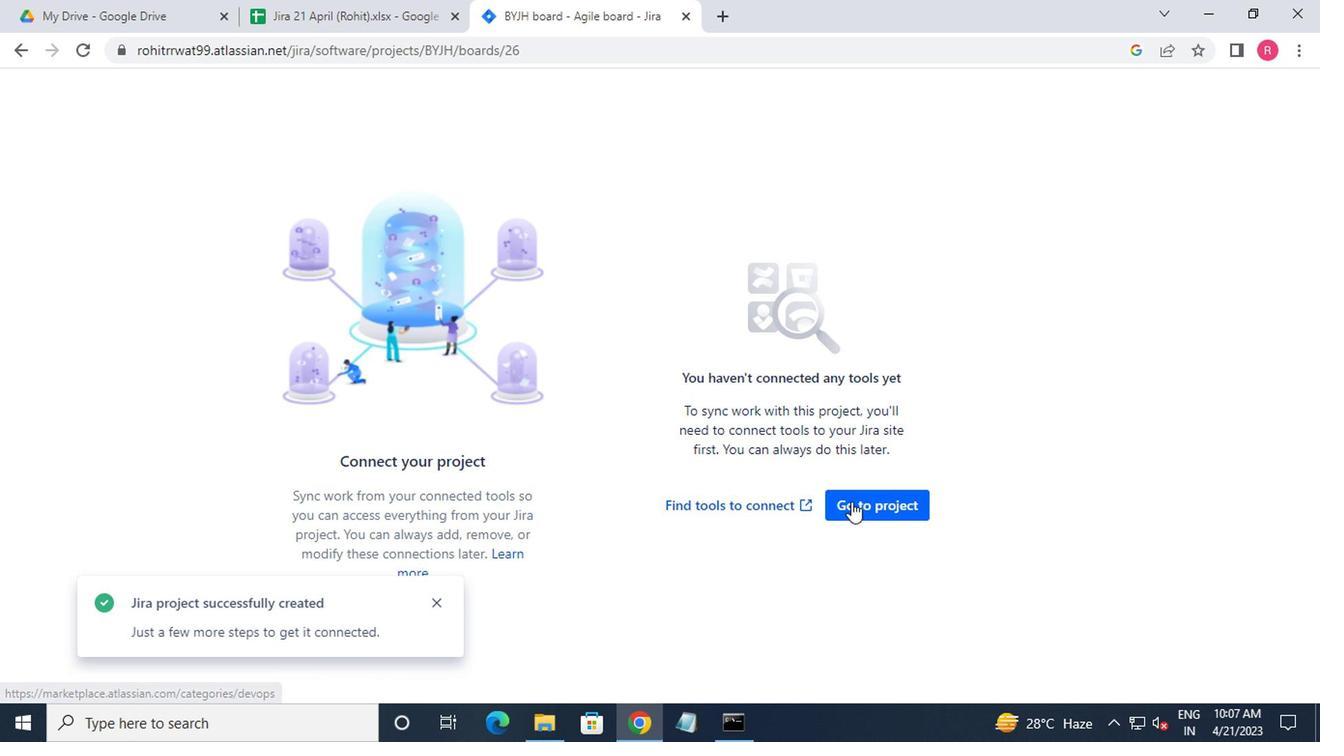 
Action: Mouse pressed left at (859, 504)
Screenshot: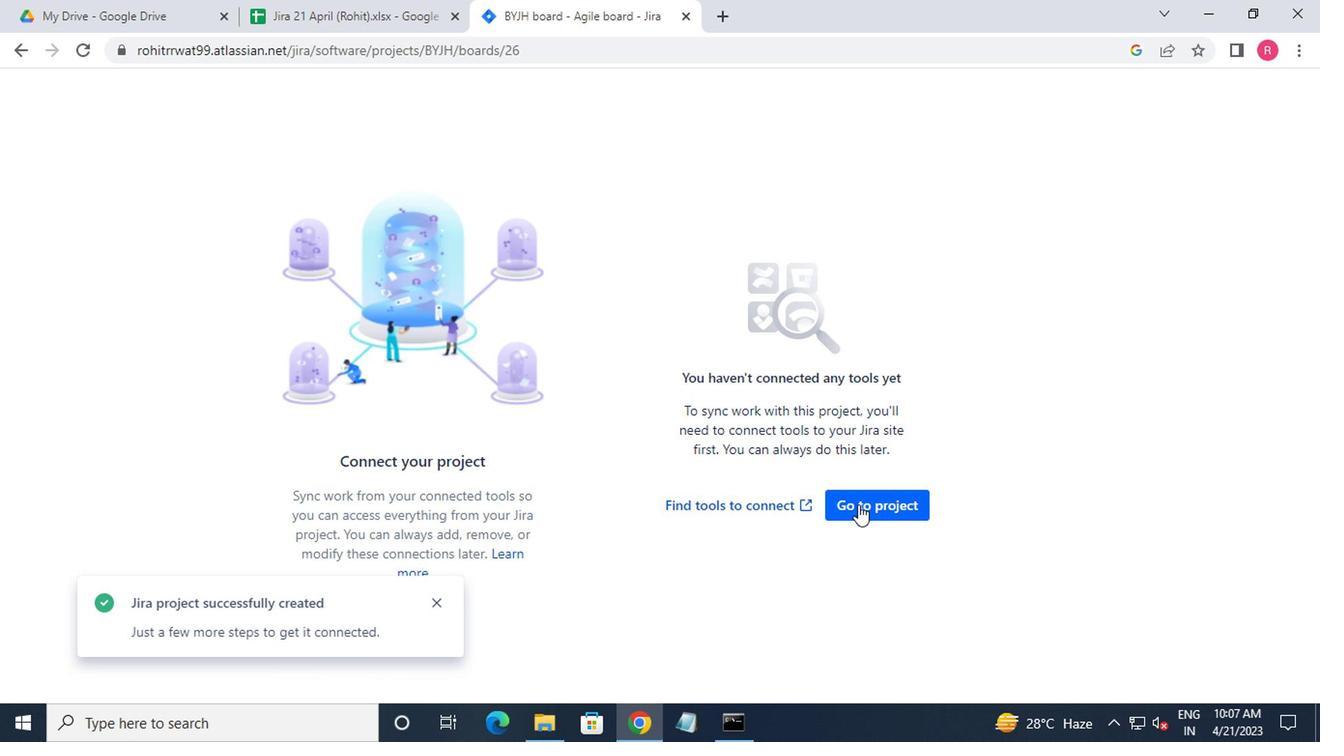 
Action: Mouse moved to (358, 105)
Screenshot: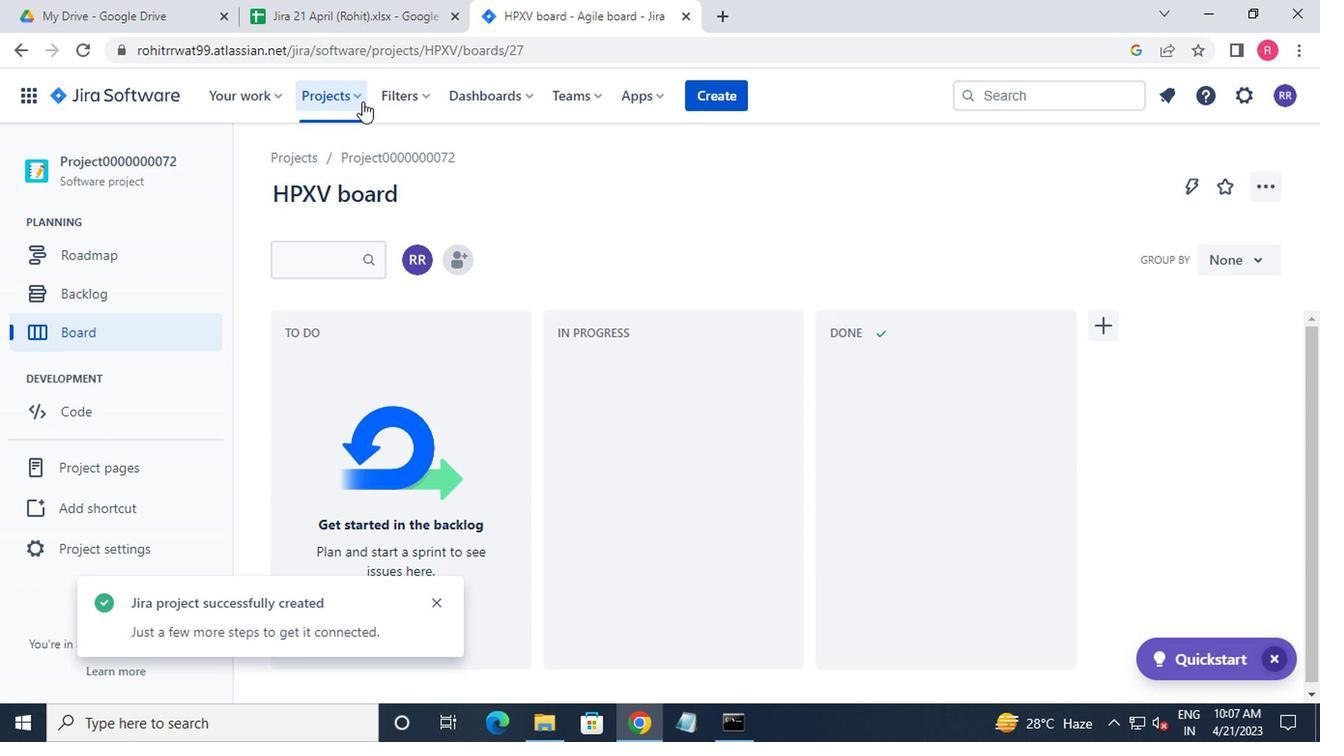 
Action: Mouse pressed left at (358, 105)
Screenshot: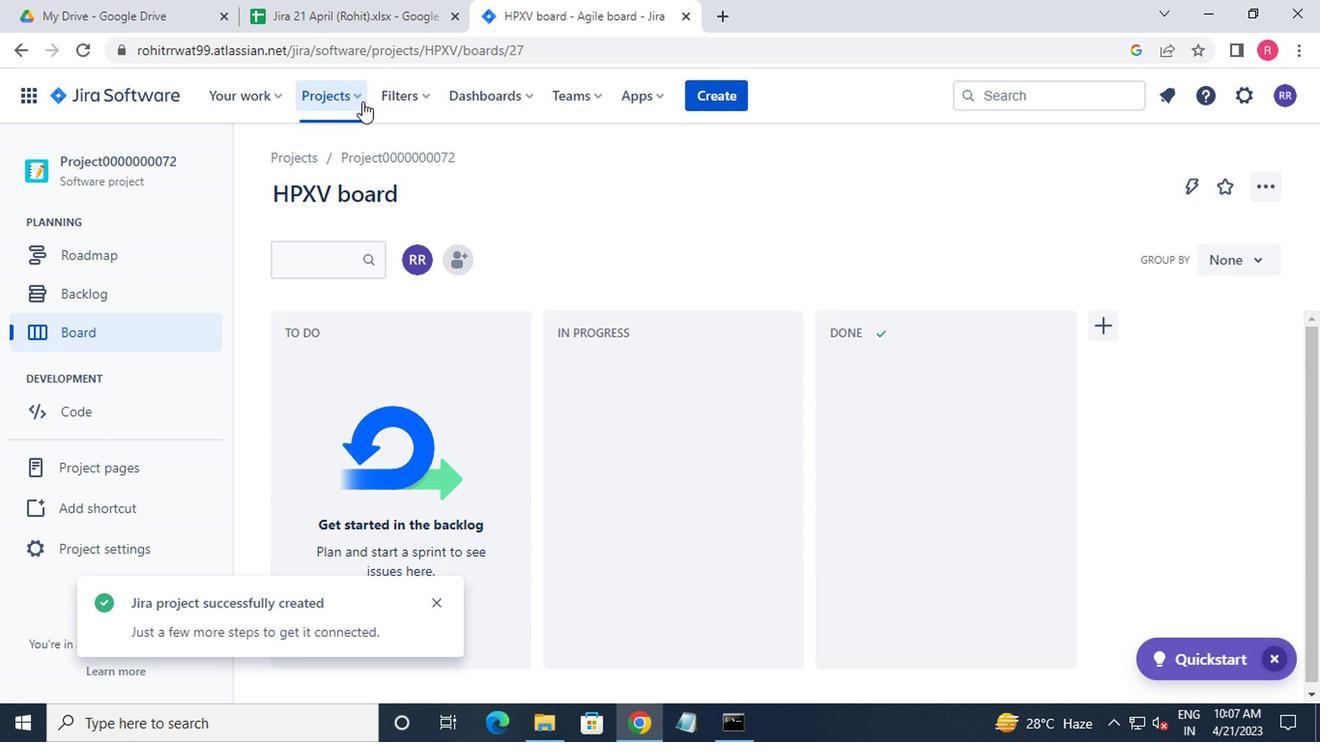 
Action: Mouse moved to (420, 233)
Screenshot: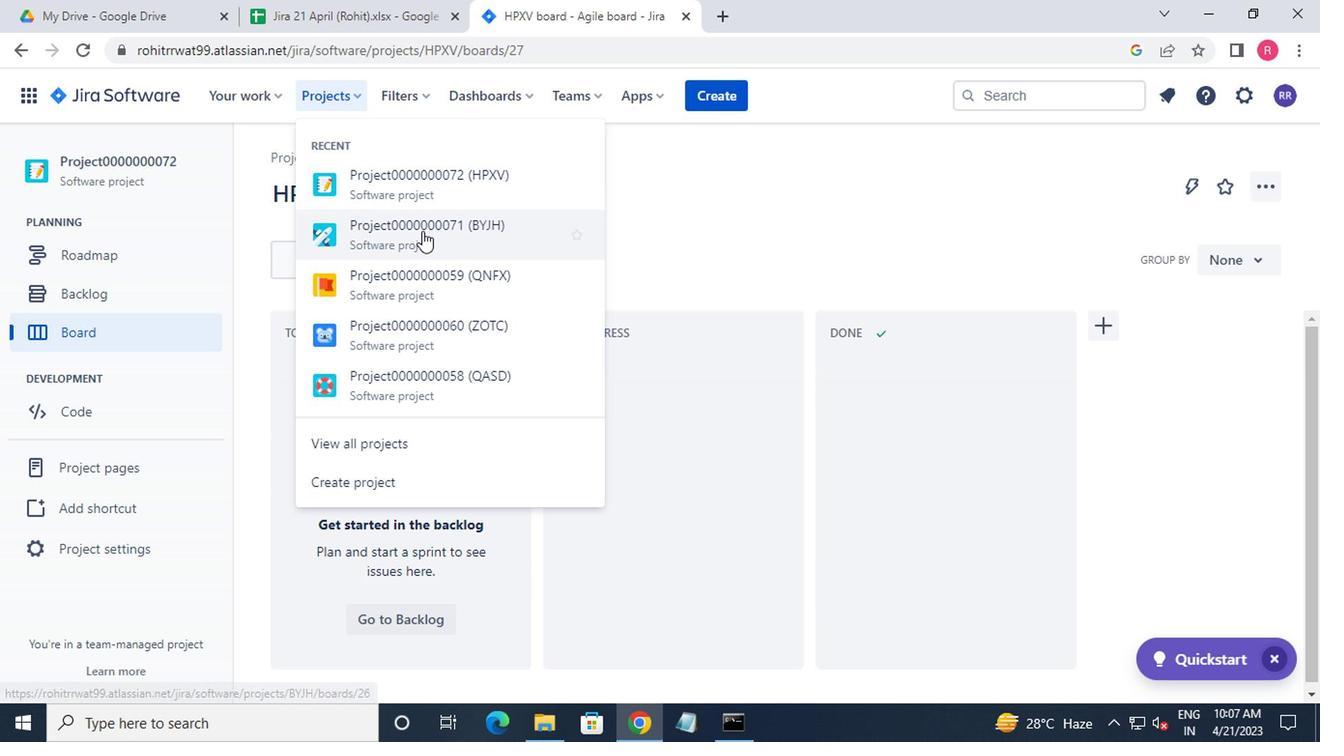 
Action: Mouse pressed left at (420, 233)
Screenshot: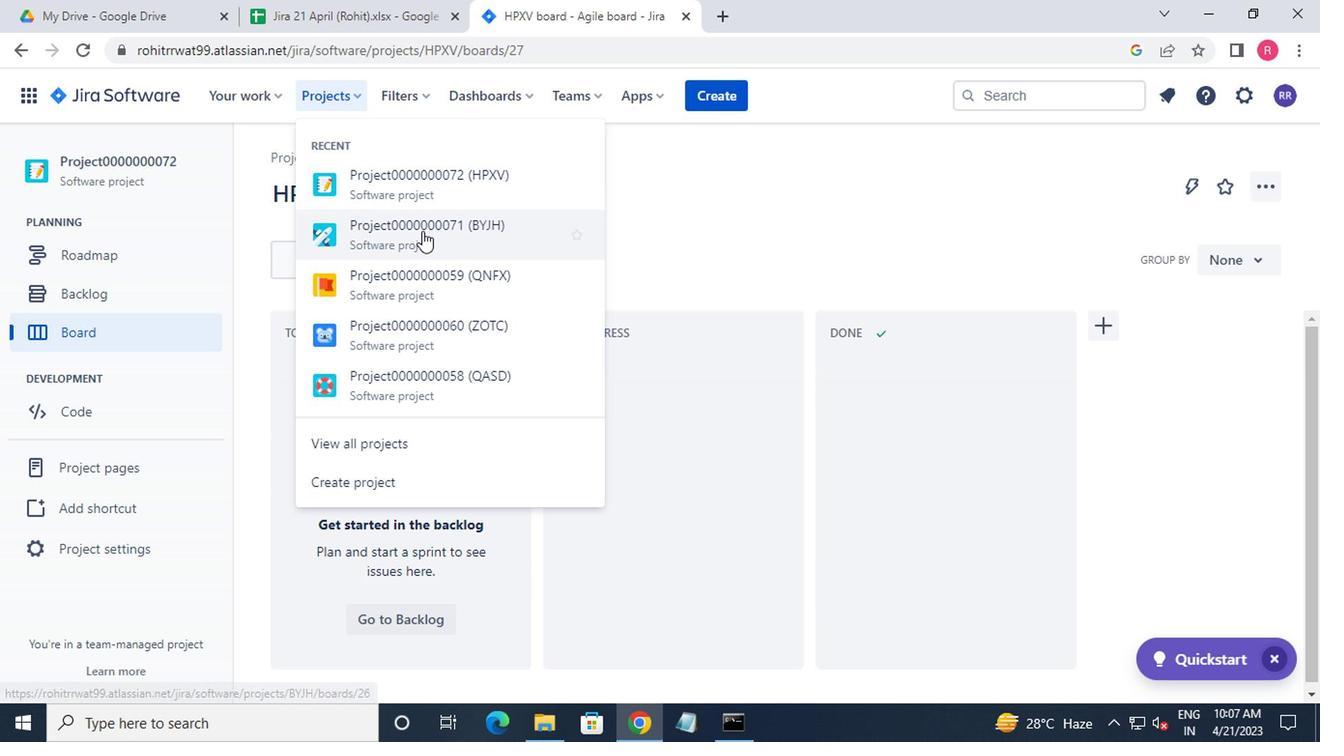 
Action: Mouse moved to (457, 259)
Screenshot: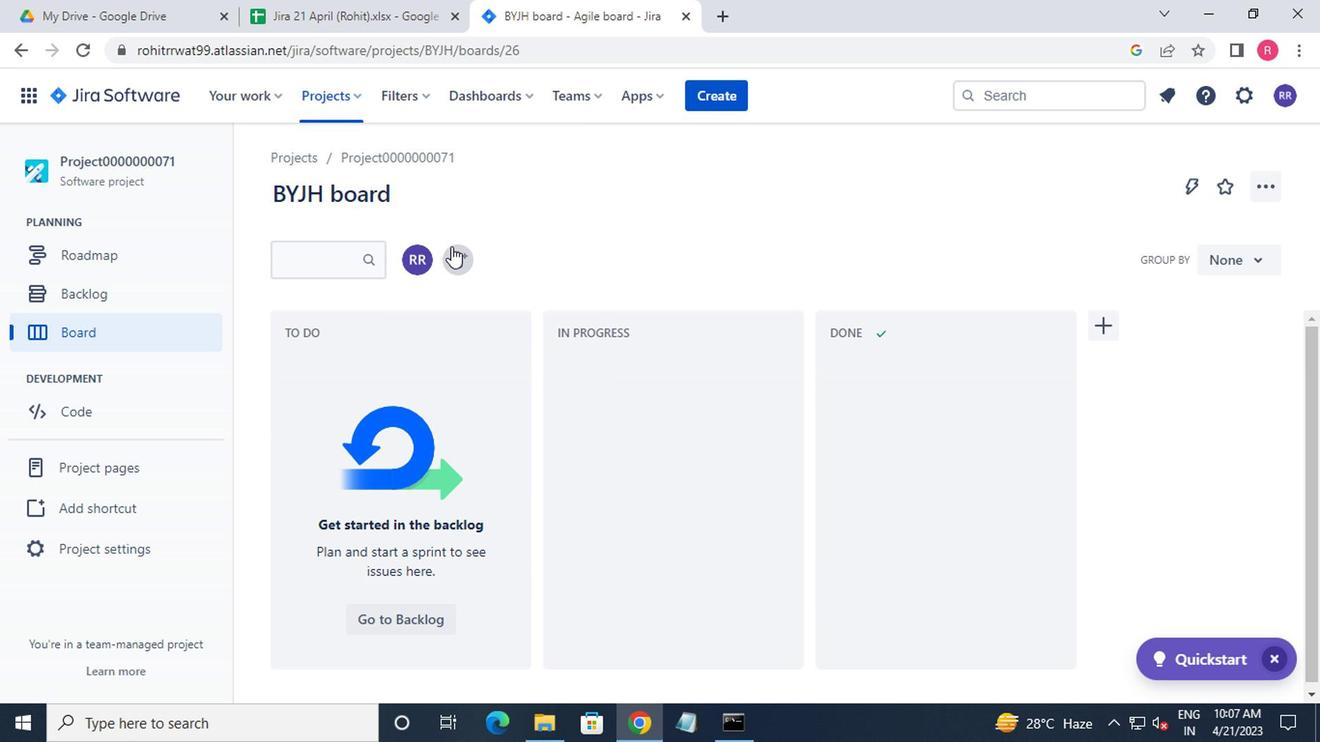
Action: Mouse pressed left at (457, 259)
Screenshot: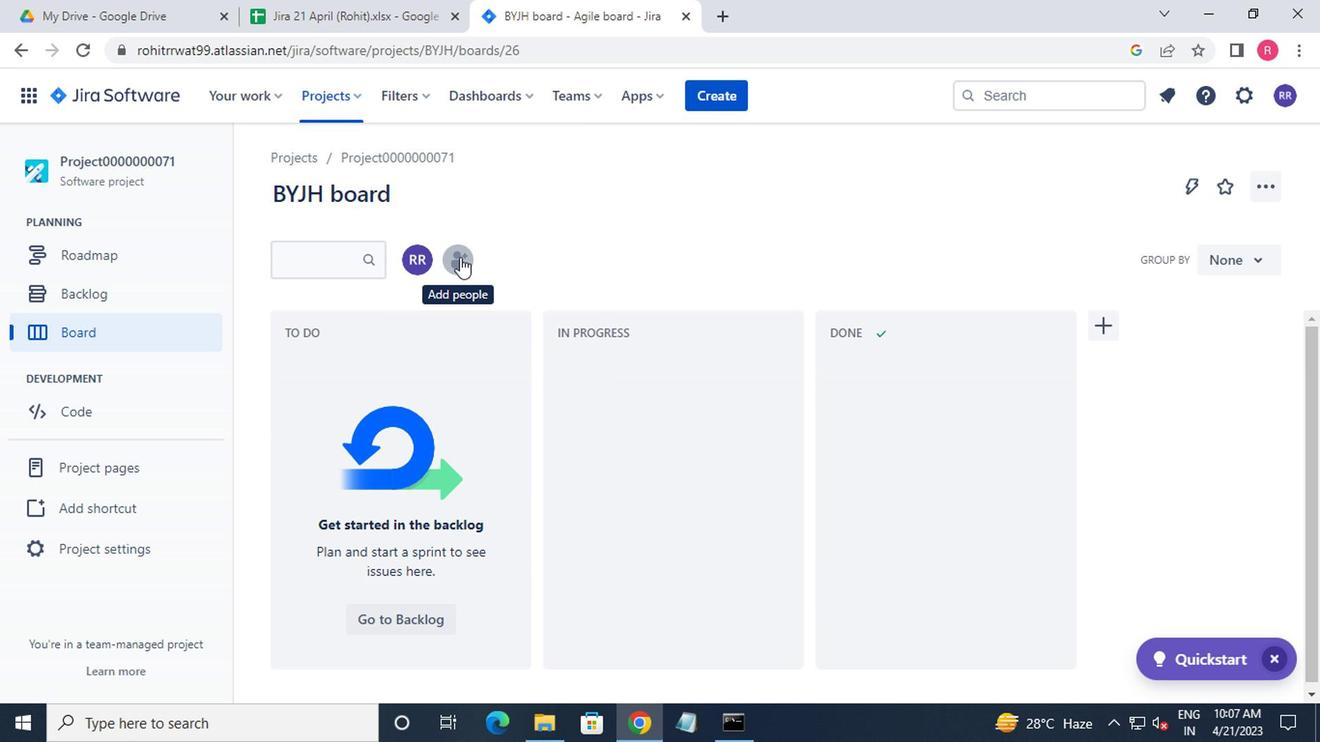 
Action: Mouse moved to (486, 262)
Screenshot: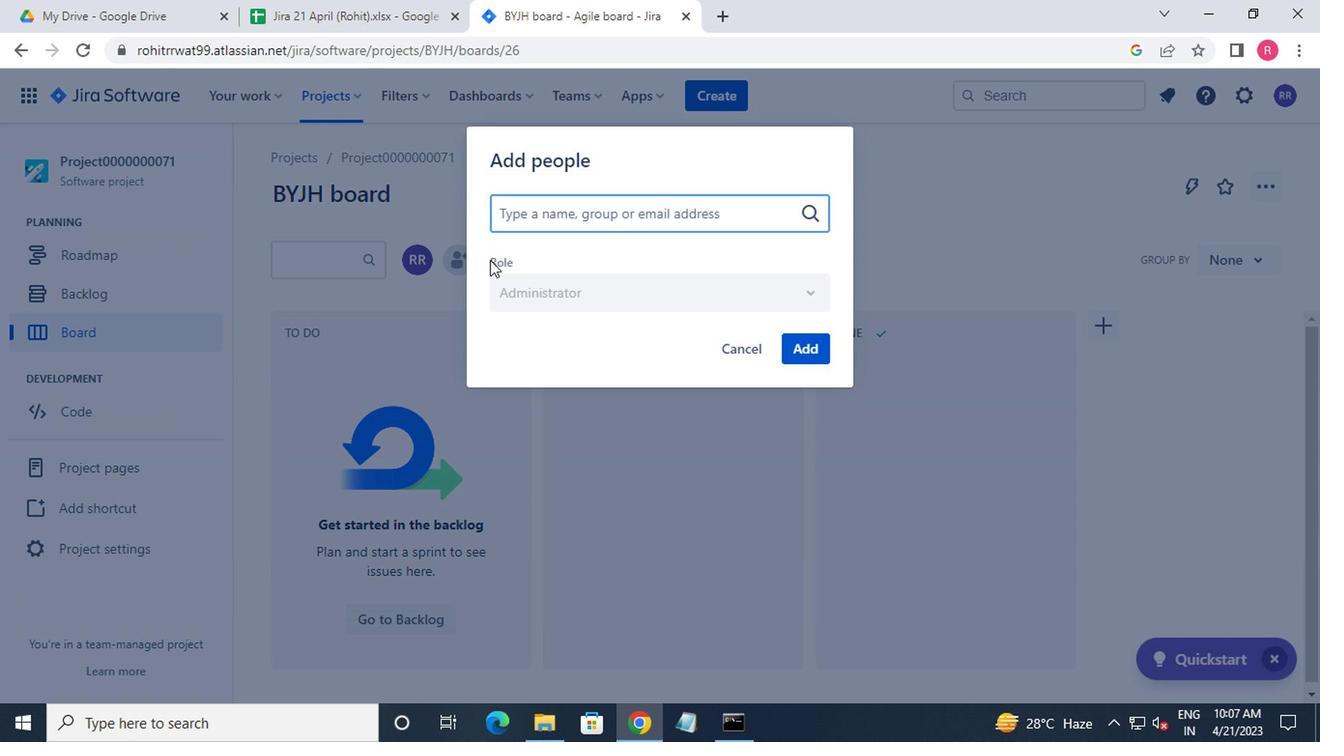 
Action: Key pressed M
Screenshot: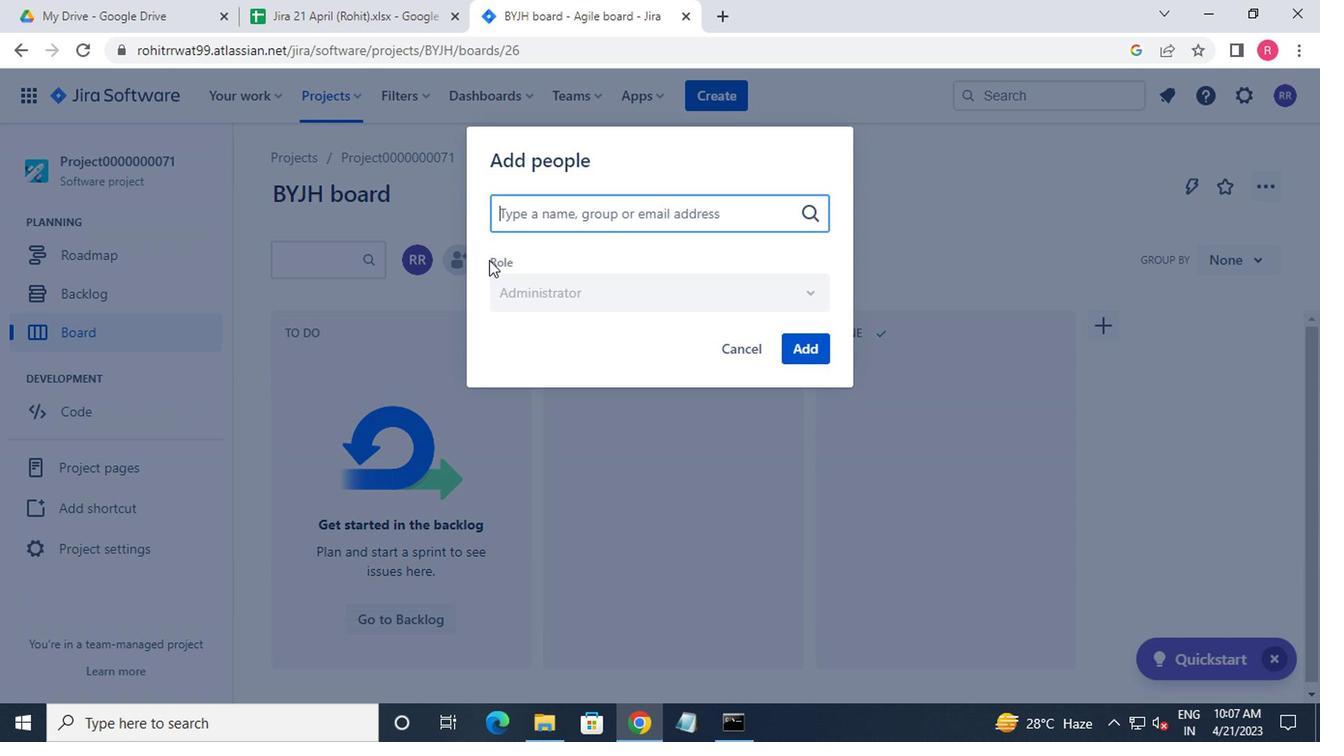 
Action: Mouse moved to (555, 415)
Screenshot: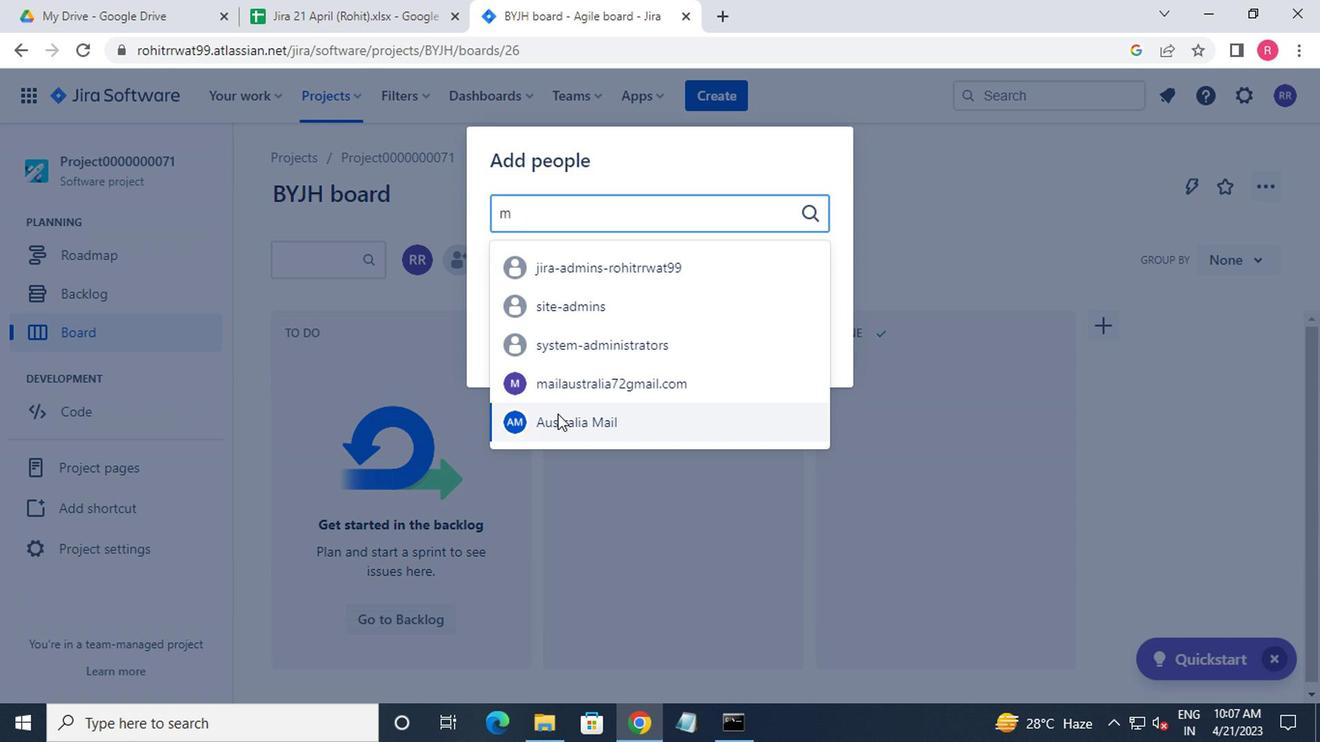 
Action: Mouse pressed left at (555, 415)
Screenshot: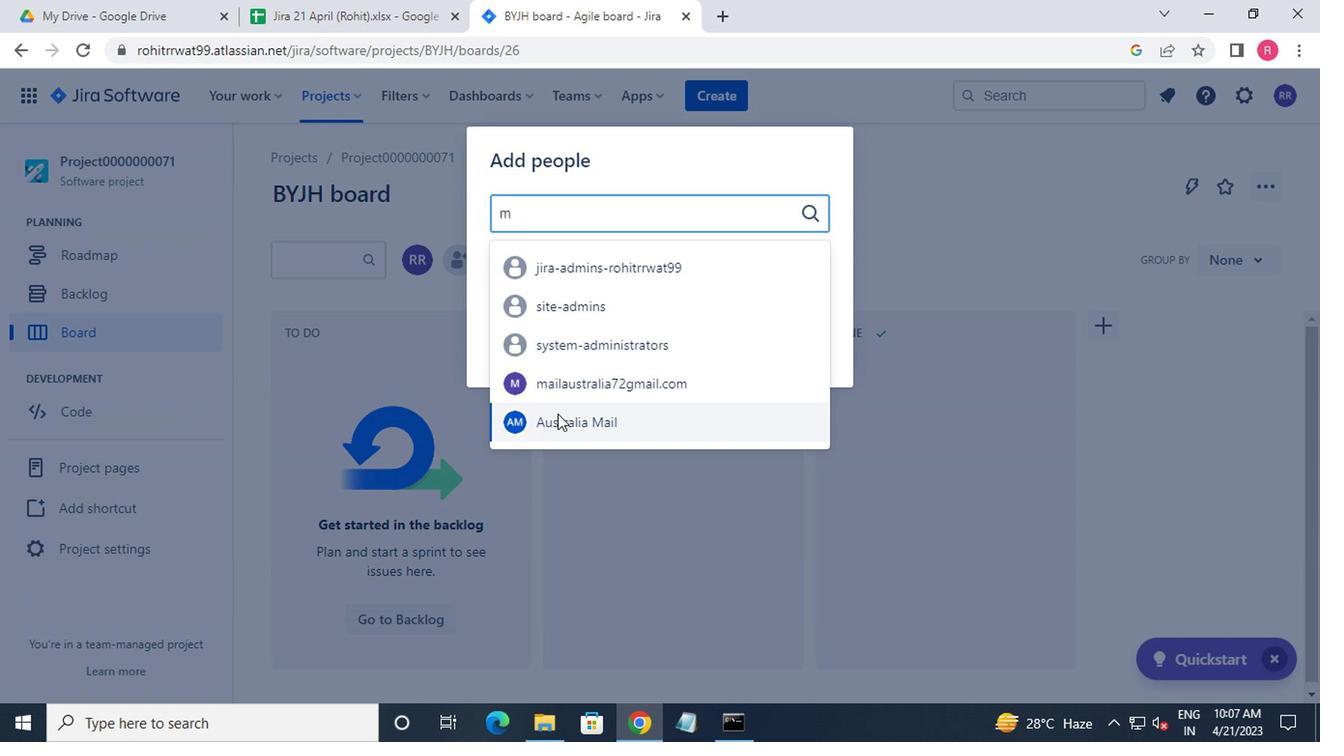 
Action: Mouse moved to (797, 358)
Screenshot: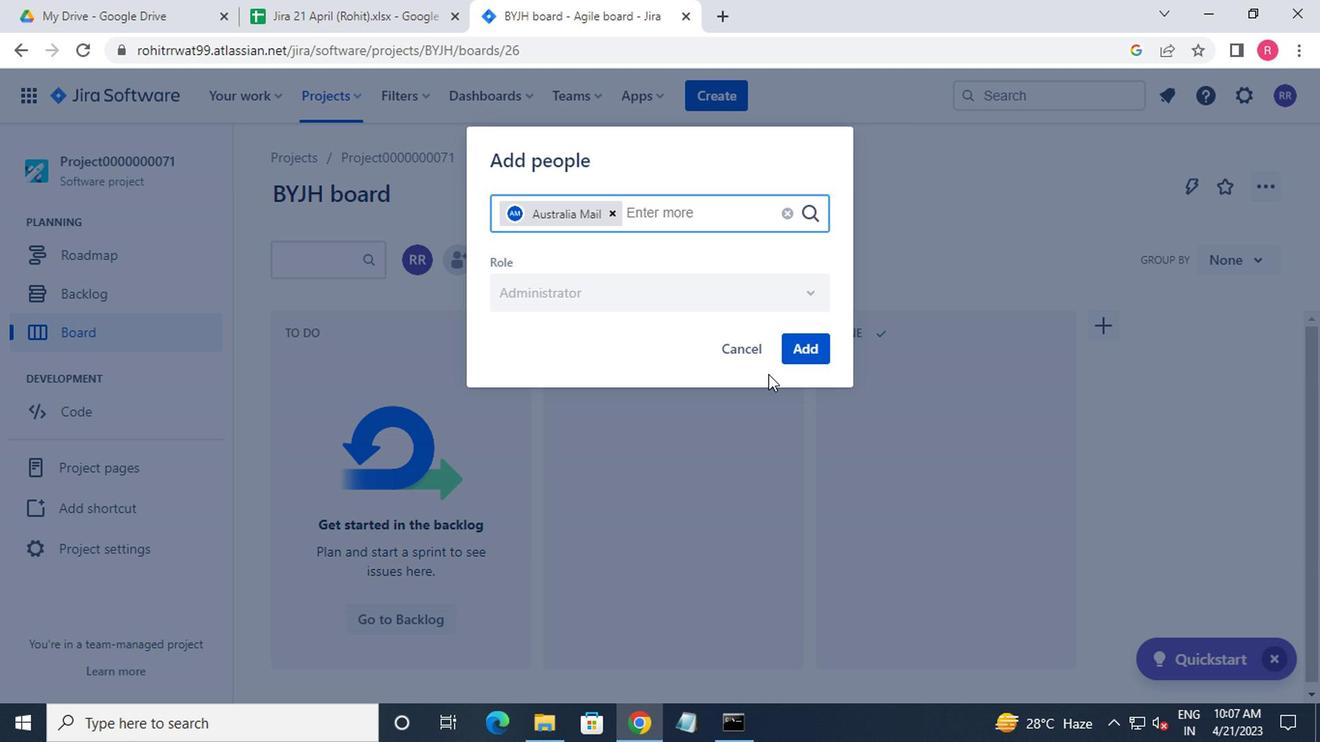 
Action: Mouse pressed left at (797, 358)
Screenshot: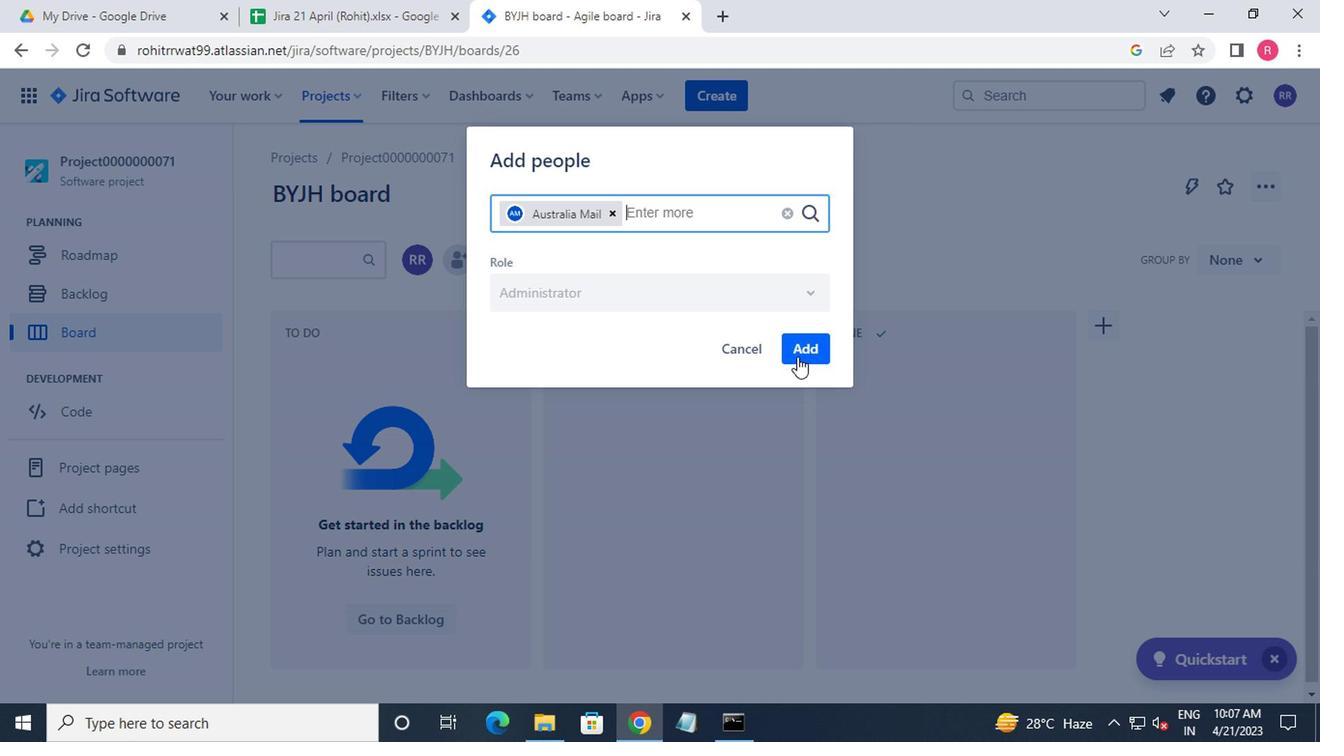 
Action: Mouse moved to (452, 270)
Screenshot: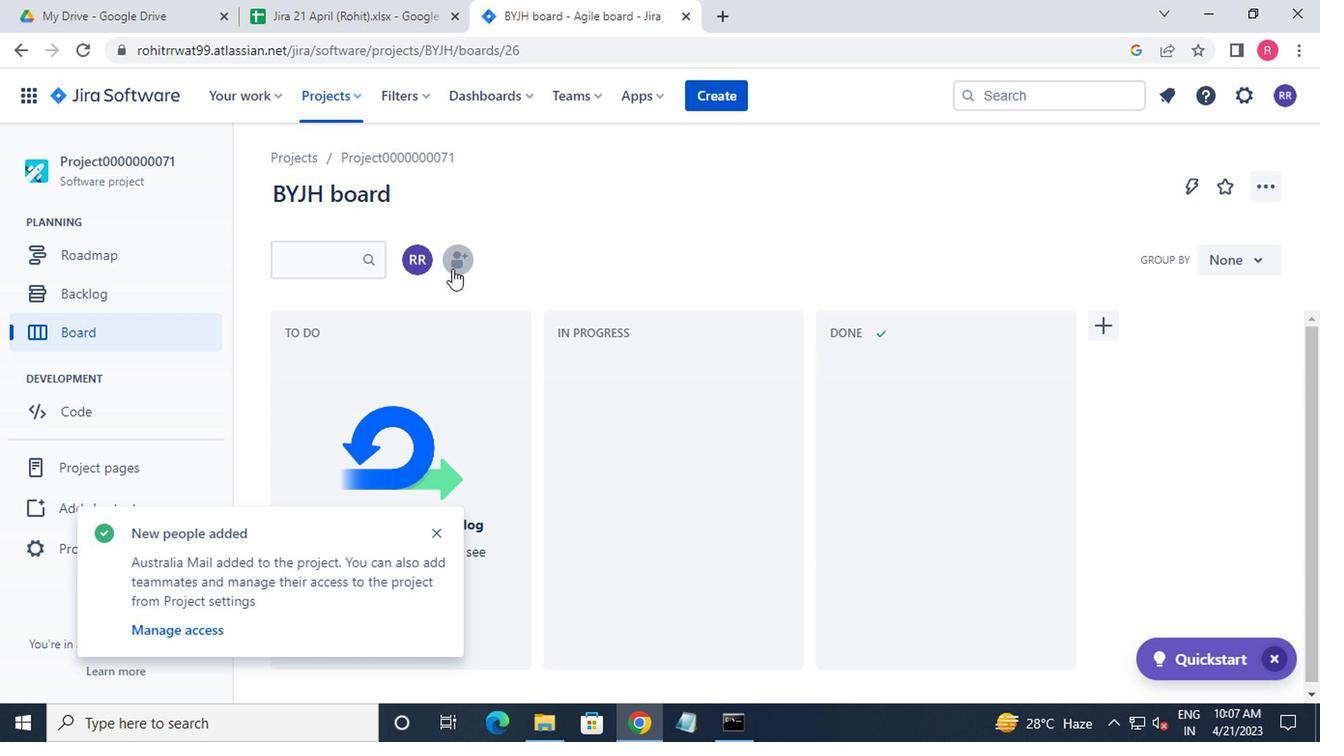 
Action: Mouse pressed left at (452, 270)
Screenshot: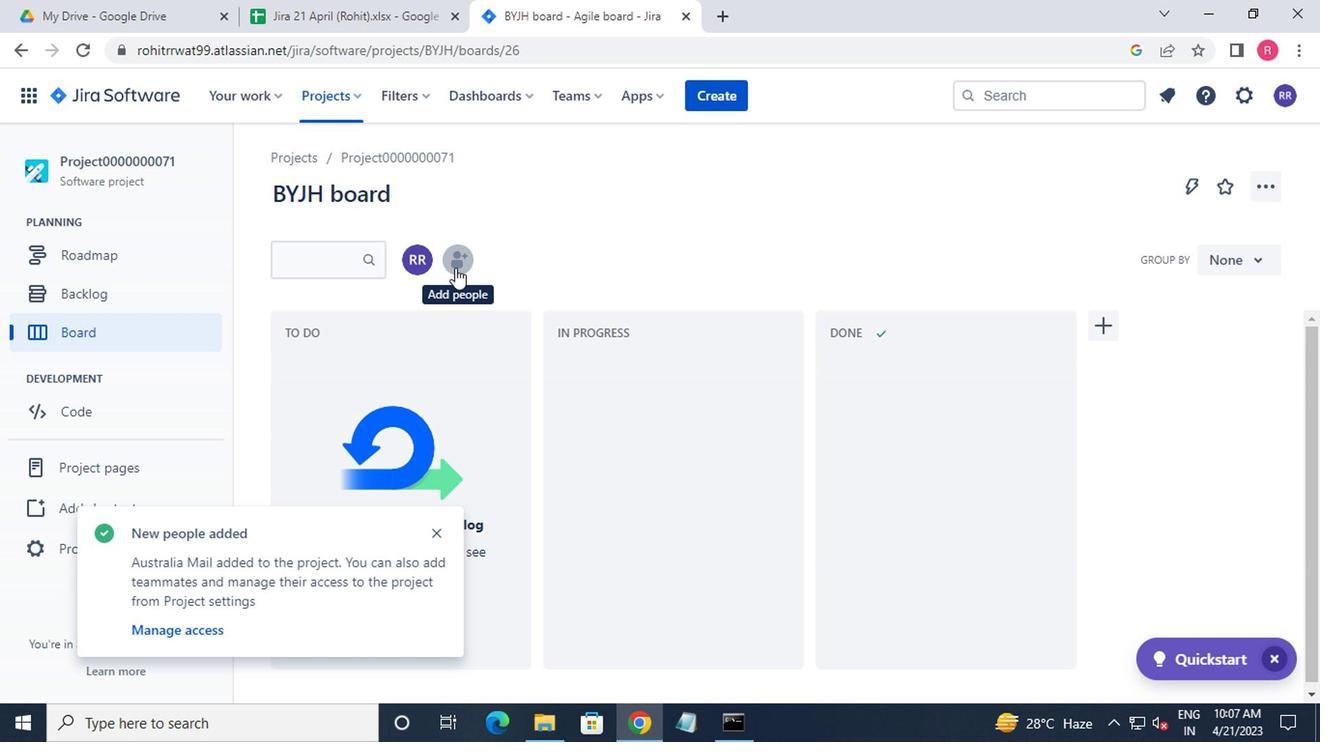 
Action: Mouse moved to (518, 233)
Screenshot: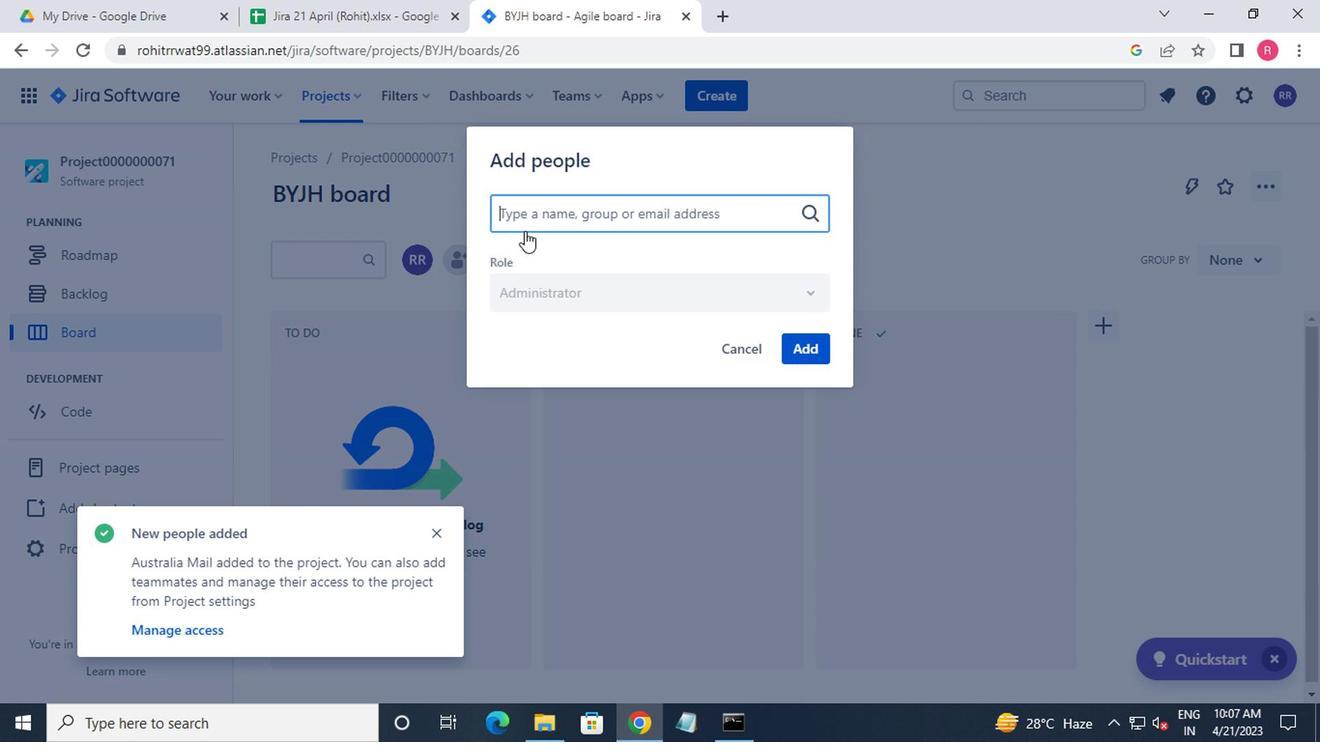 
Action: Key pressed C
Screenshot: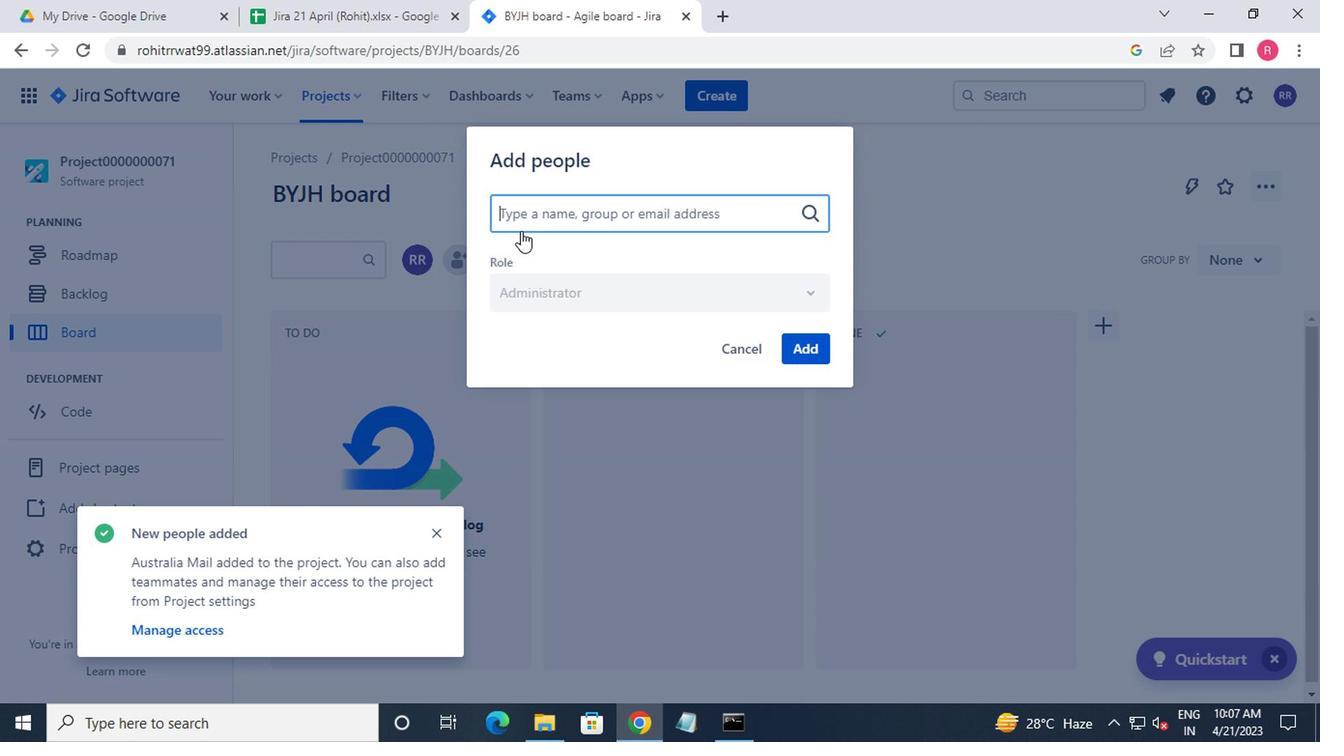 
Action: Mouse moved to (540, 268)
Screenshot: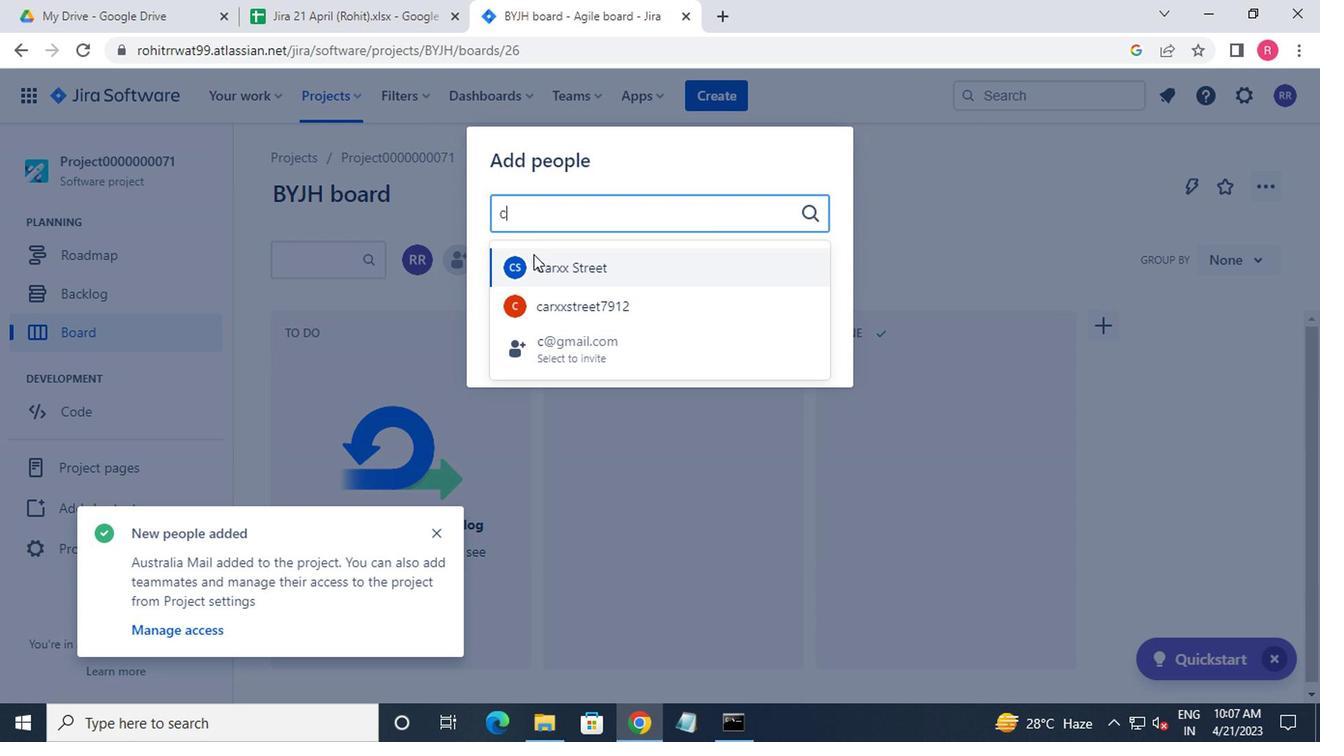 
Action: Mouse pressed left at (540, 268)
Screenshot: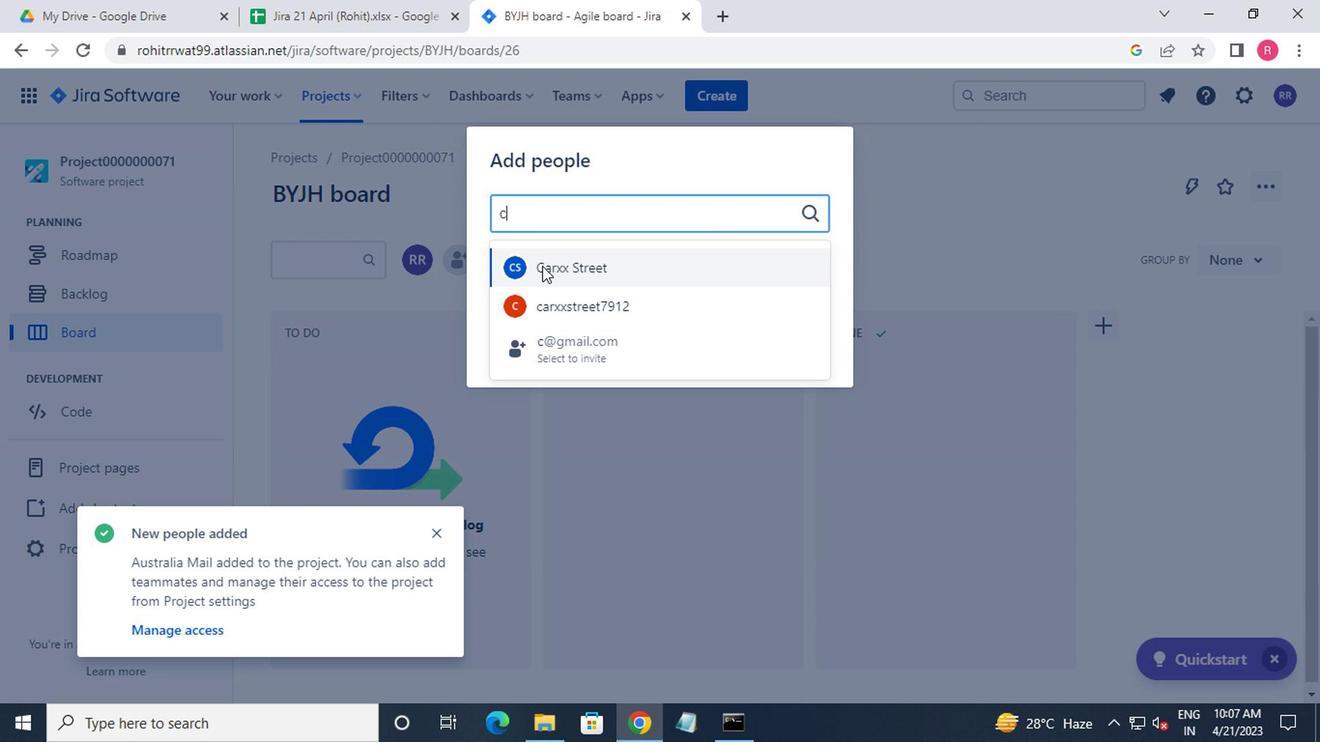 
Action: Mouse moved to (792, 350)
Screenshot: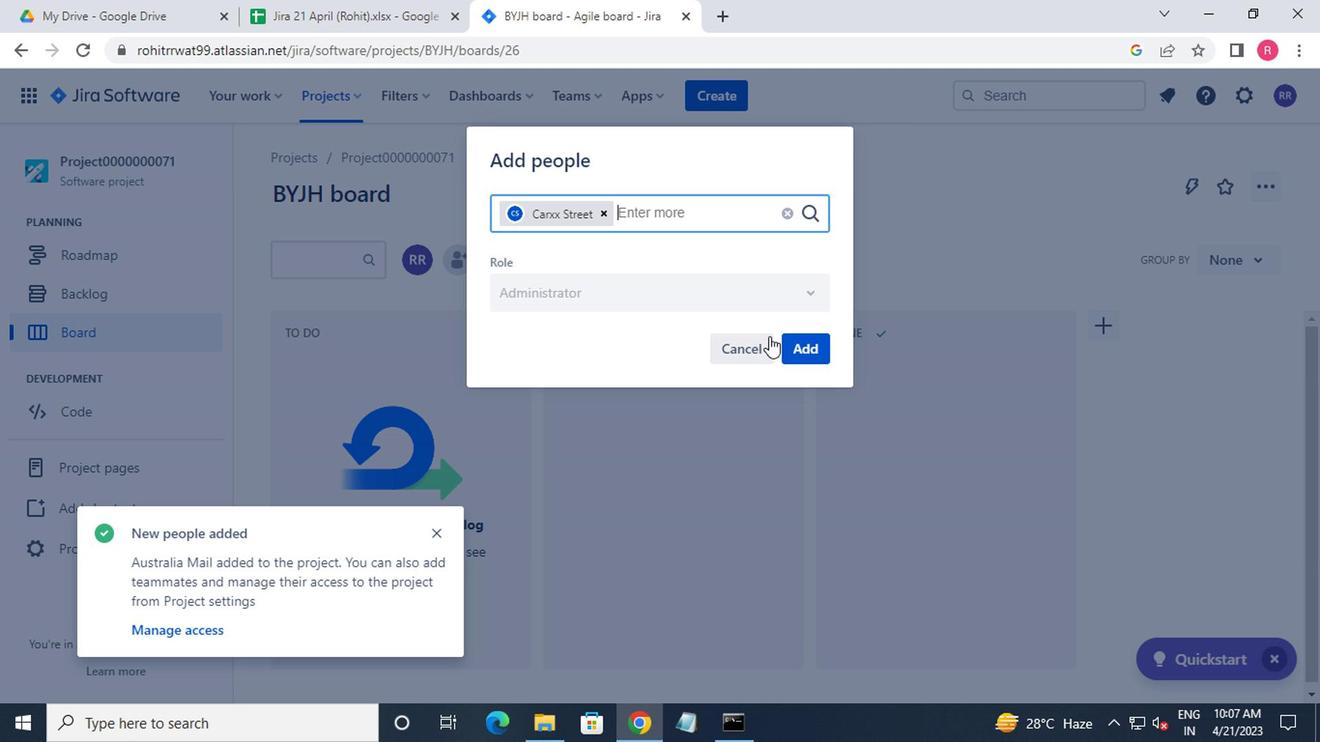 
Action: Mouse pressed left at (792, 350)
Screenshot: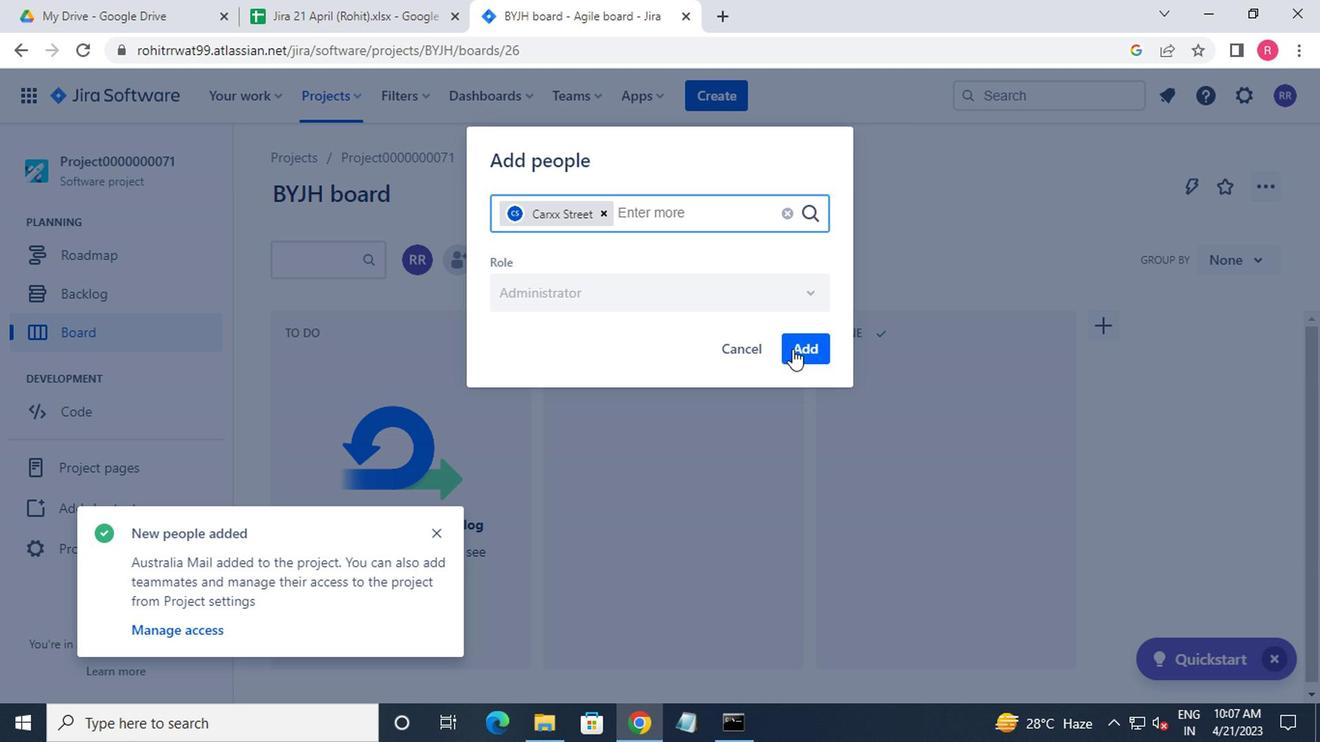 
Action: Mouse moved to (352, 105)
Screenshot: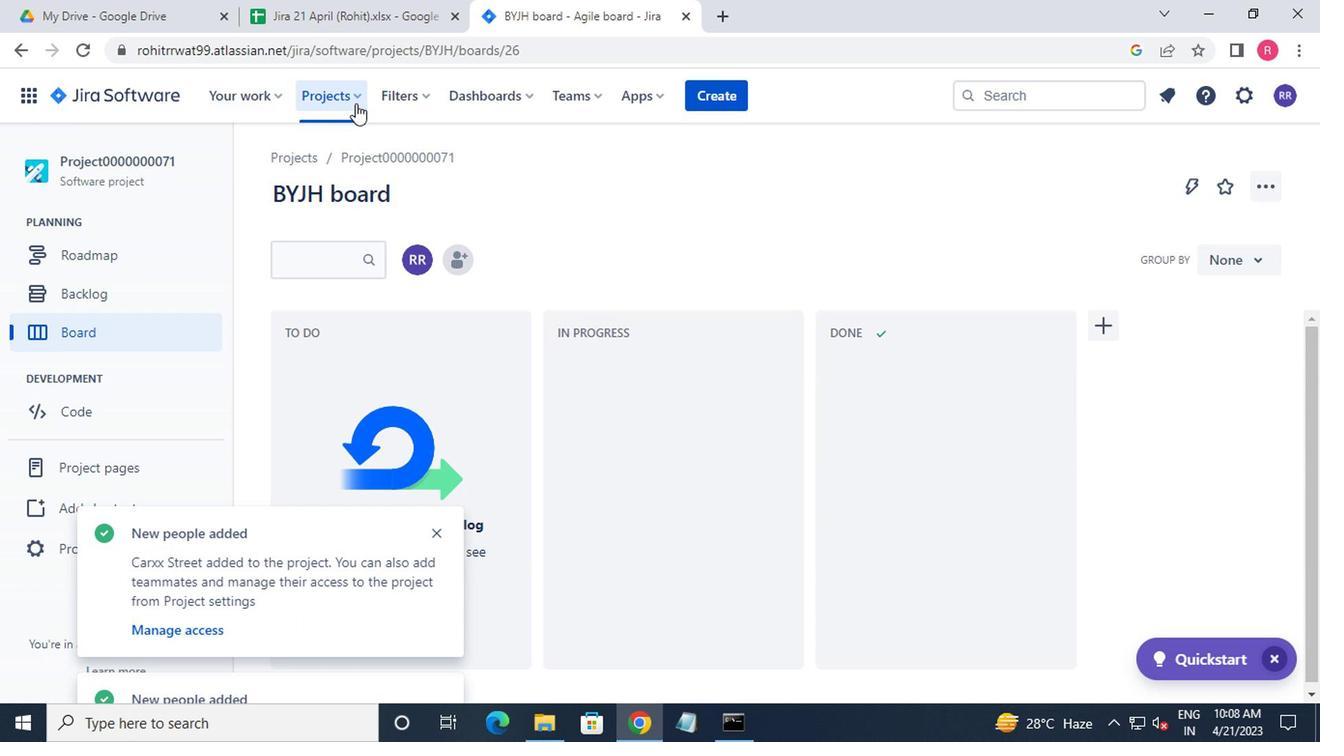
Action: Mouse pressed left at (352, 105)
Screenshot: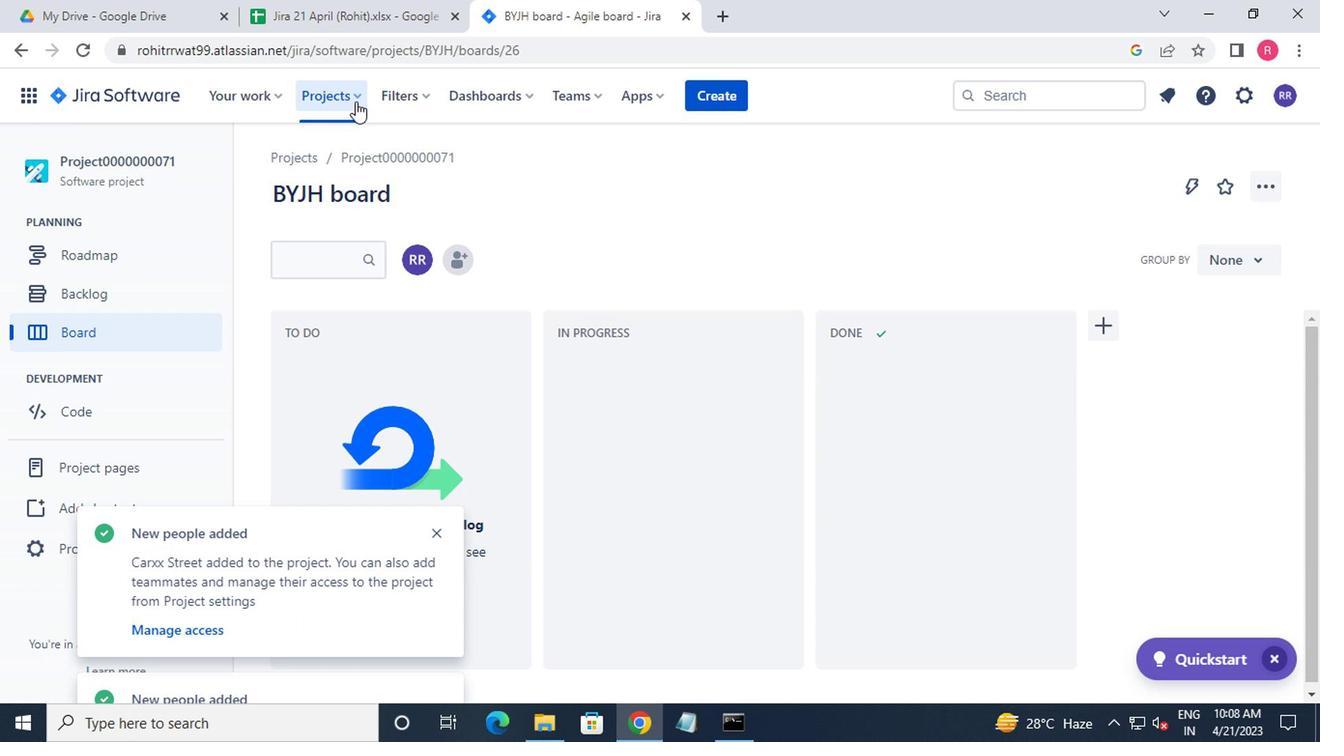 
Action: Mouse moved to (399, 226)
Screenshot: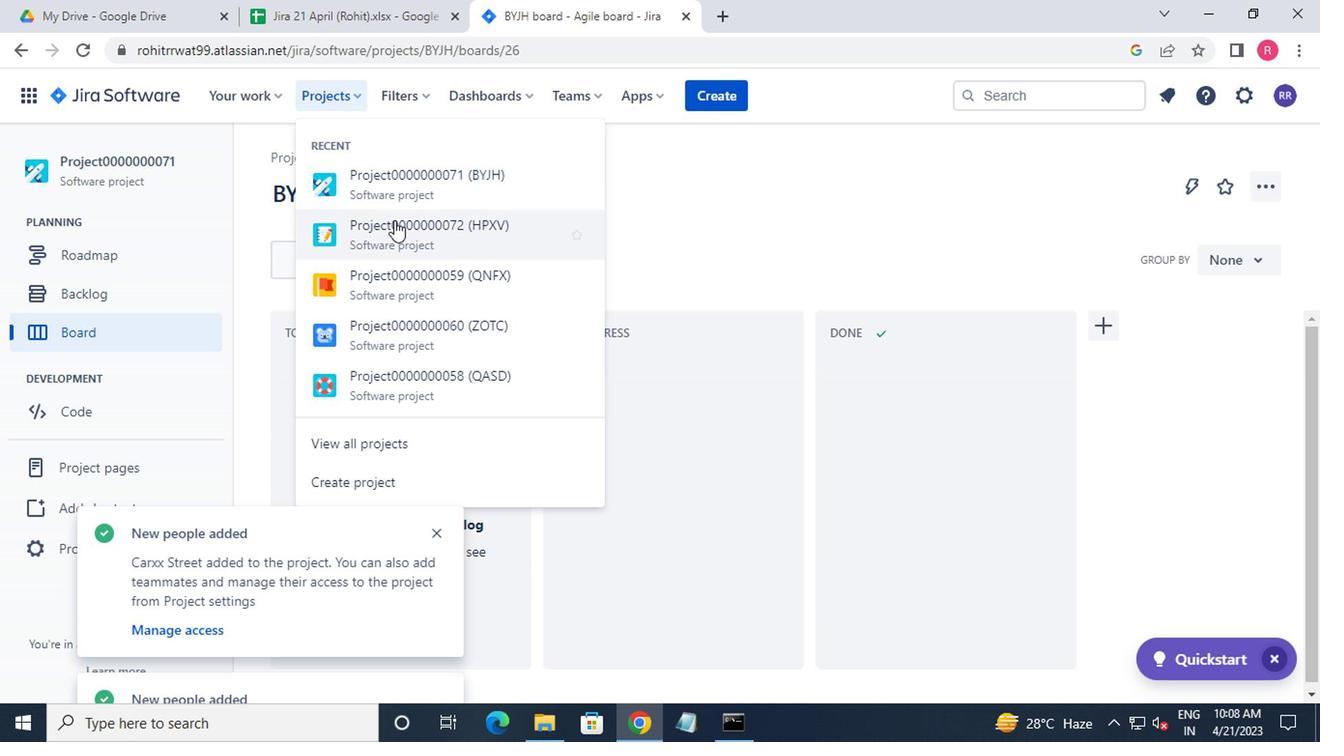 
Action: Mouse pressed left at (399, 226)
Screenshot: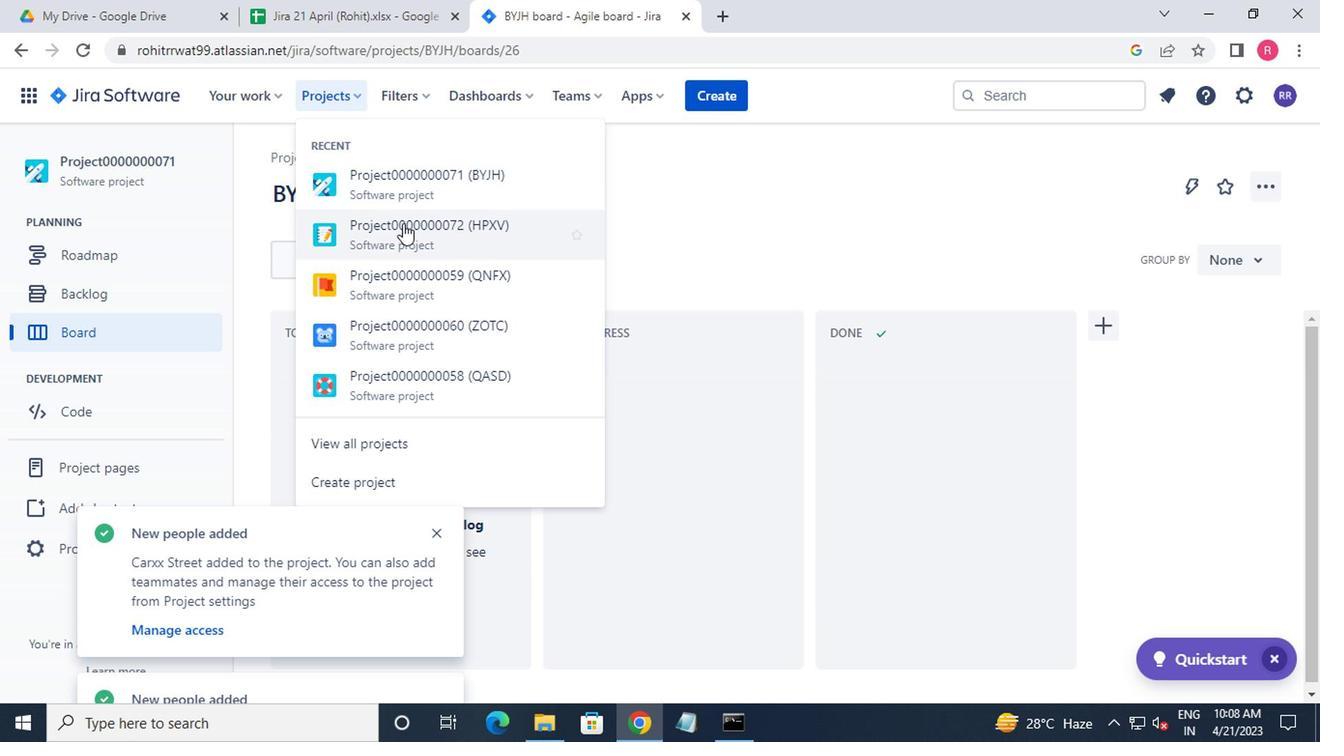 
Action: Mouse moved to (453, 258)
Screenshot: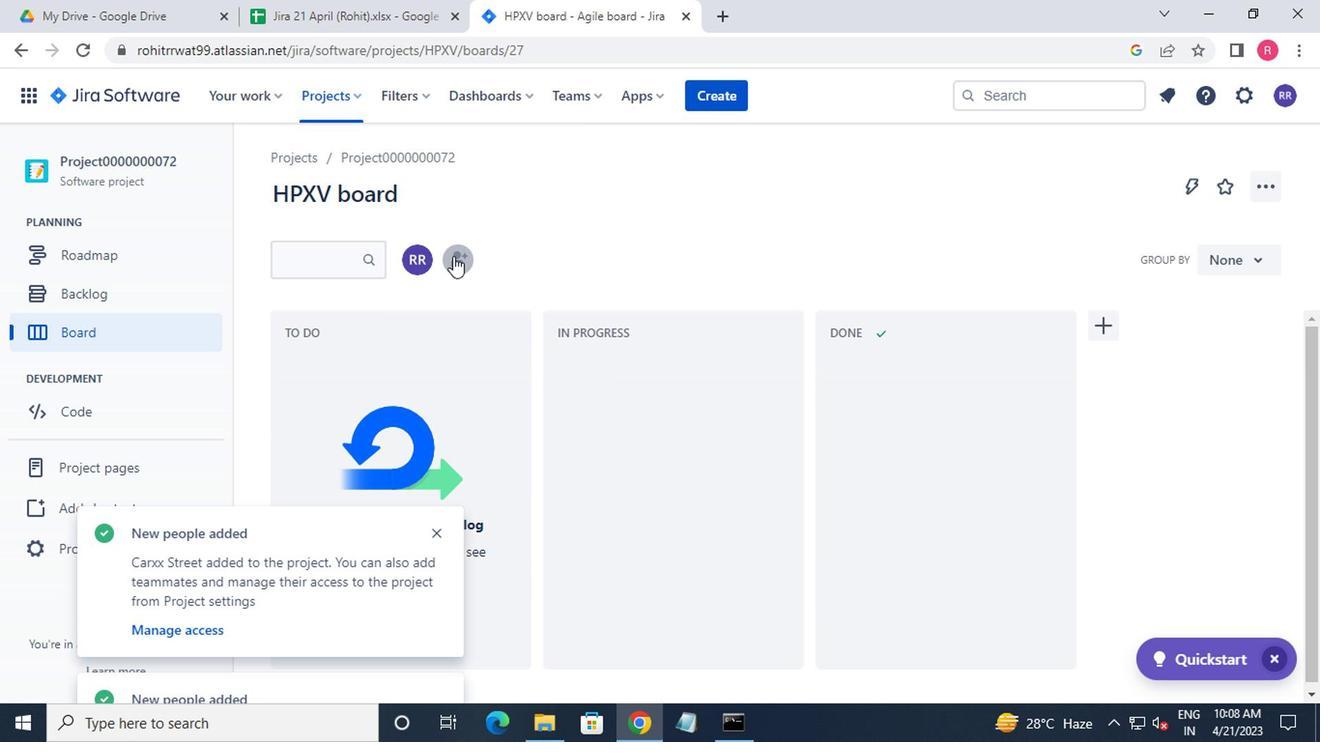 
Action: Mouse pressed left at (453, 258)
Screenshot: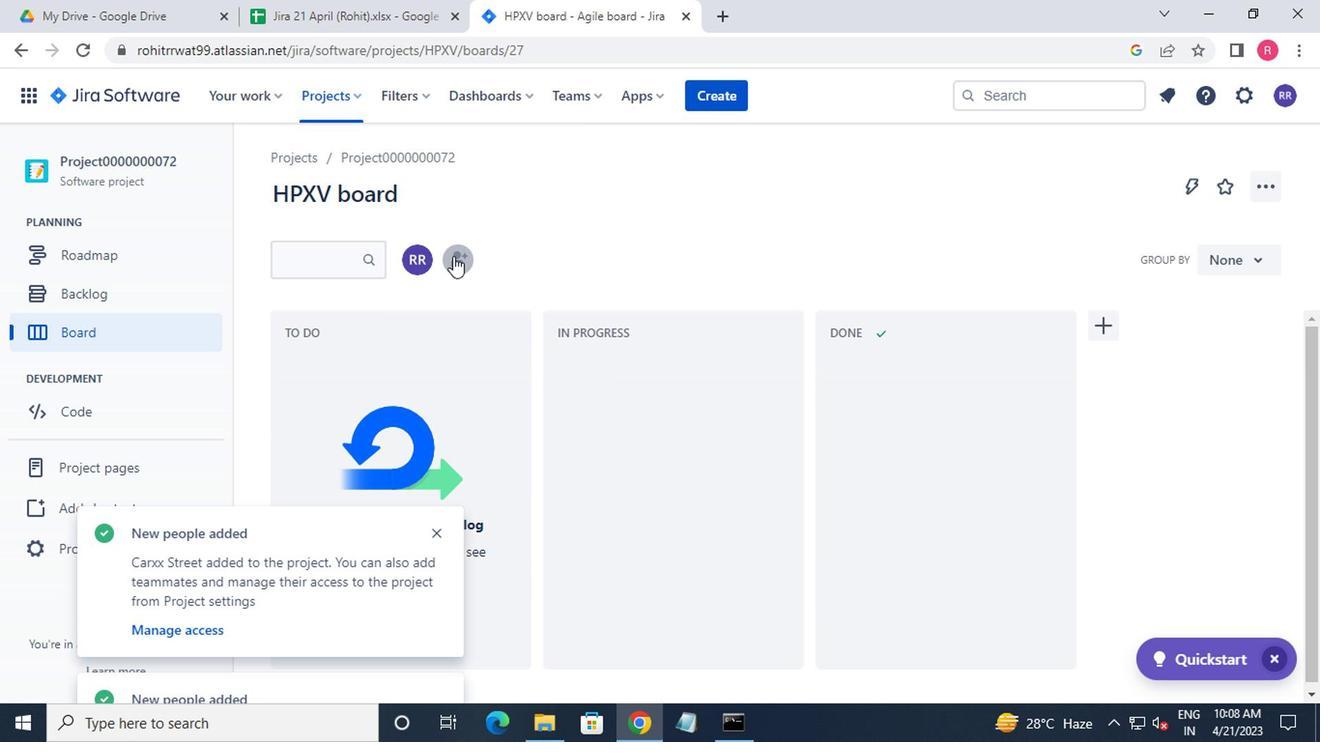 
Action: Mouse moved to (440, 258)
Screenshot: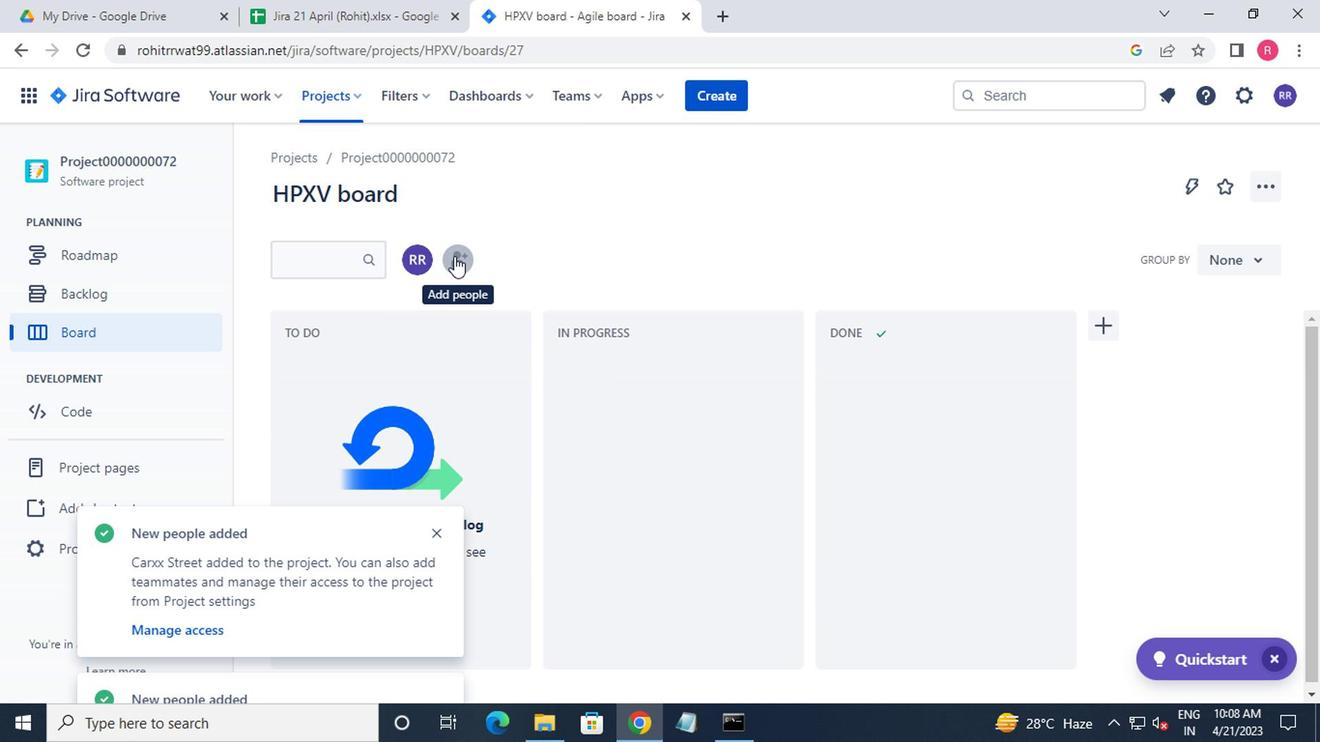
Action: Key pressed P
Screenshot: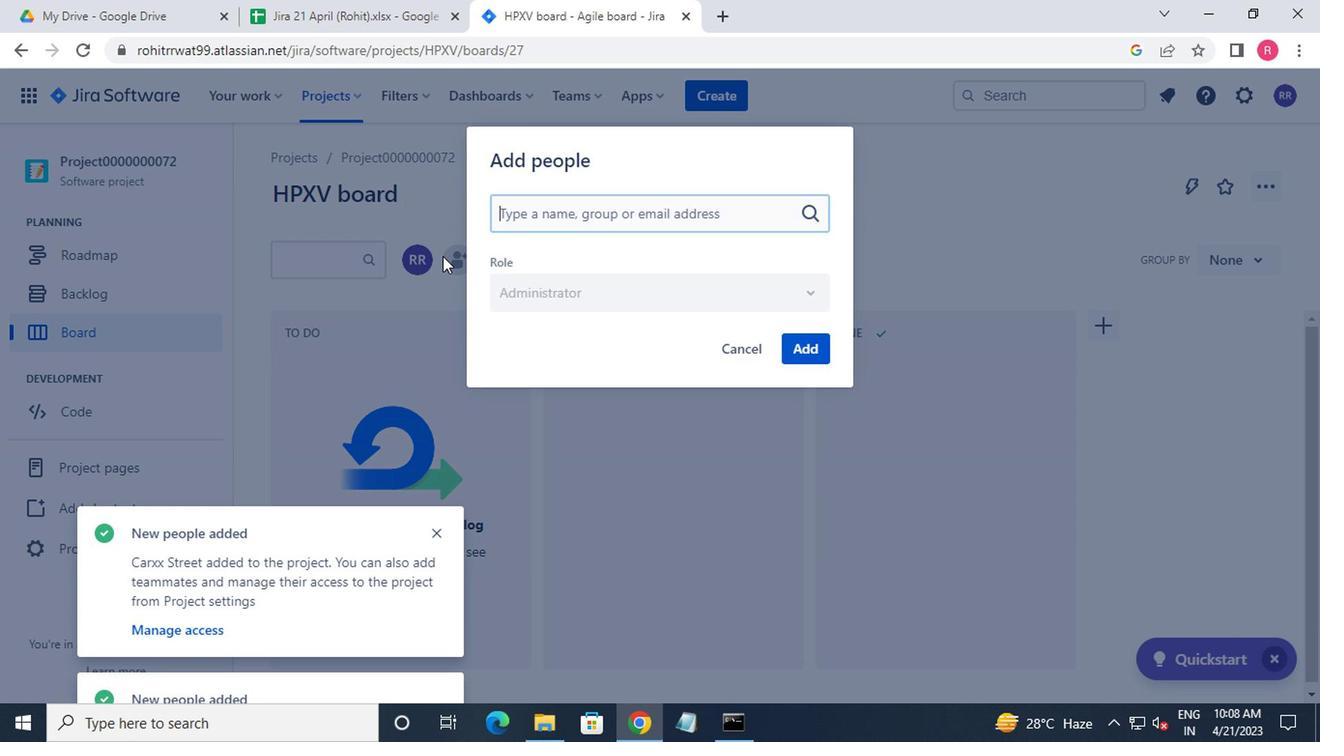 
Action: Mouse moved to (522, 279)
Screenshot: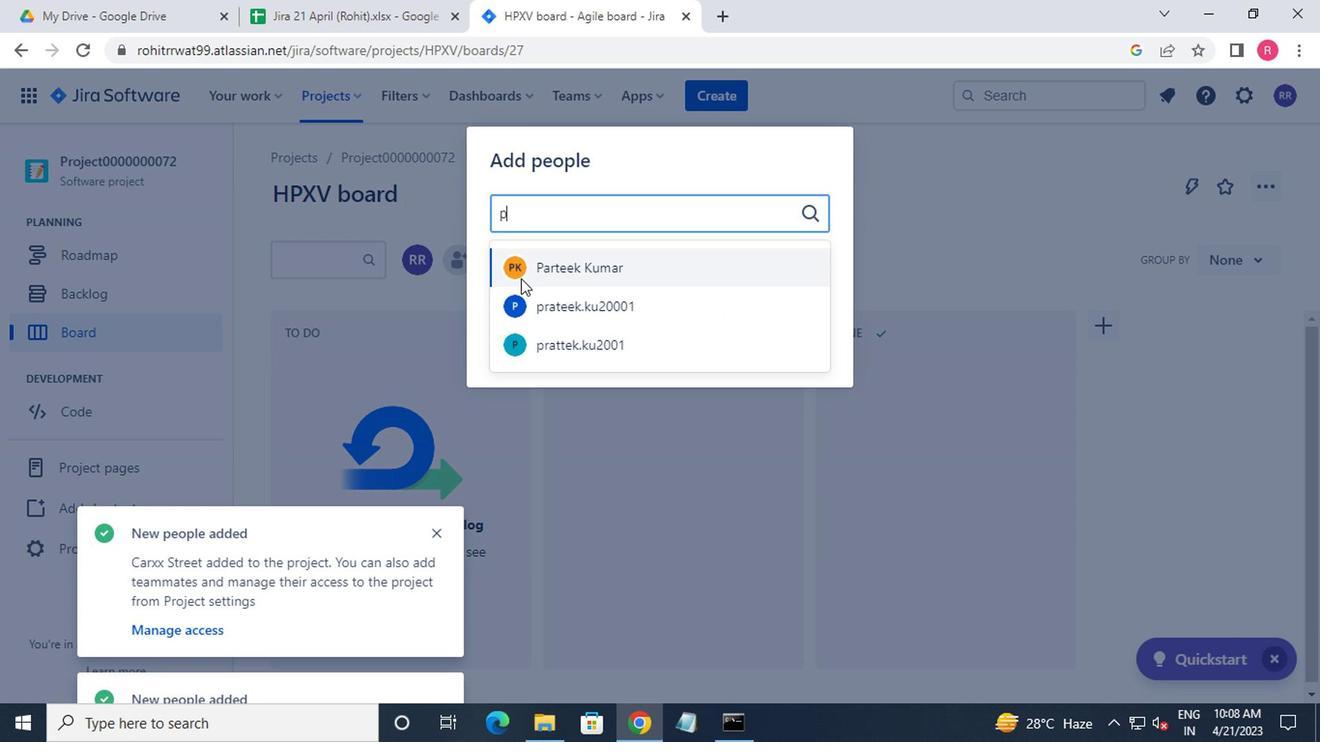 
Action: Mouse pressed left at (522, 279)
Screenshot: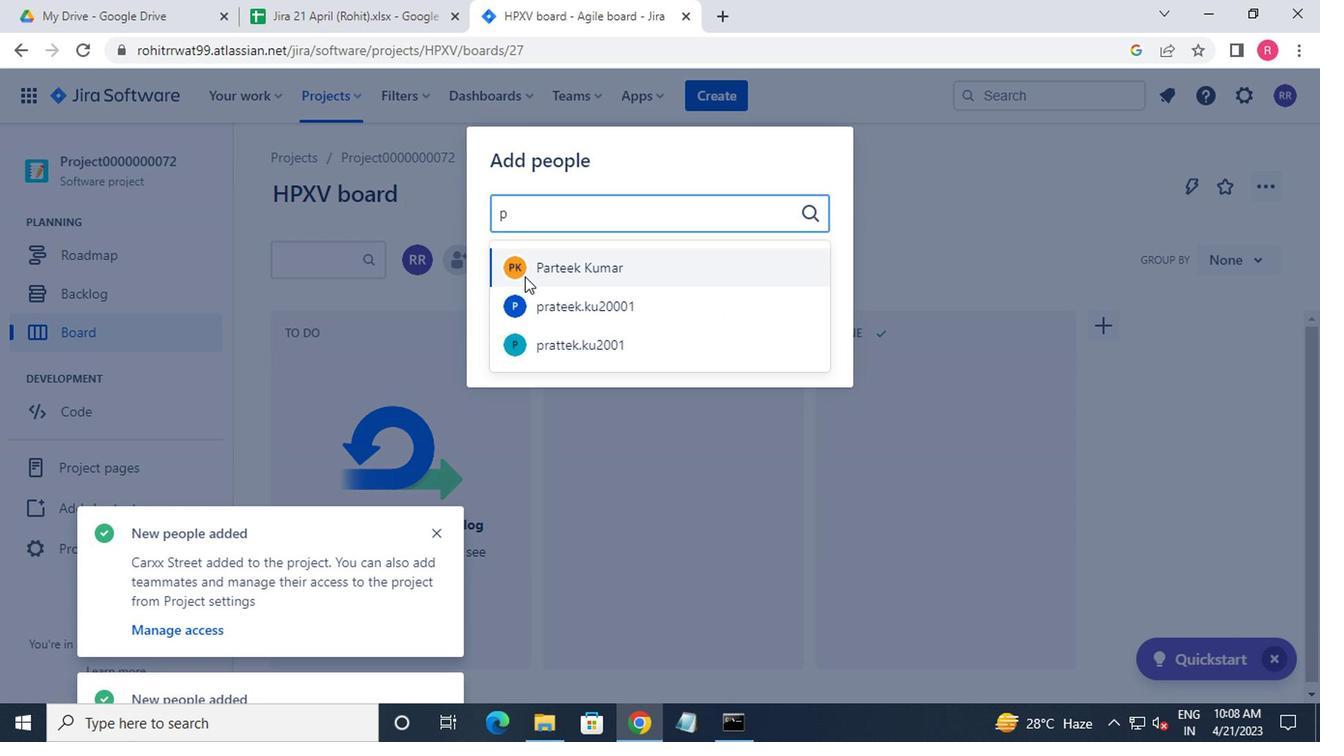 
Action: Mouse moved to (800, 345)
Screenshot: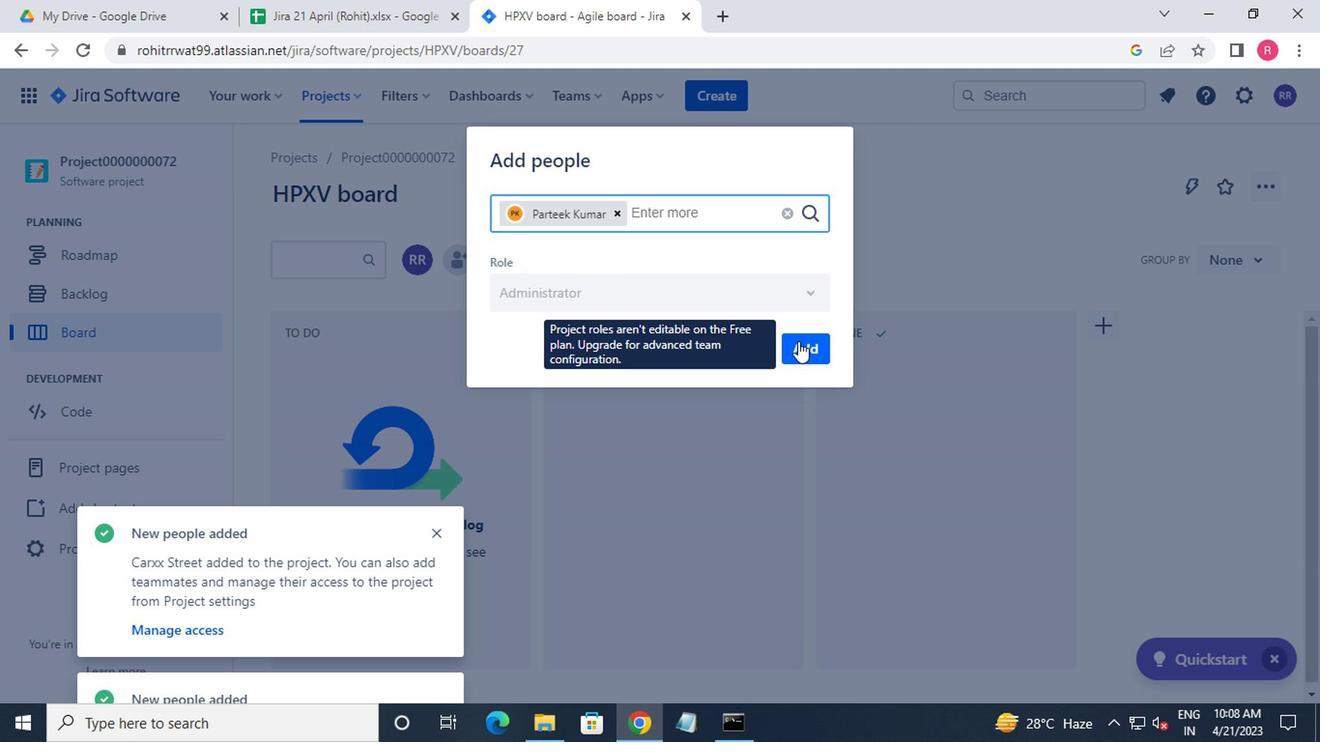 
Action: Mouse pressed left at (800, 345)
Screenshot: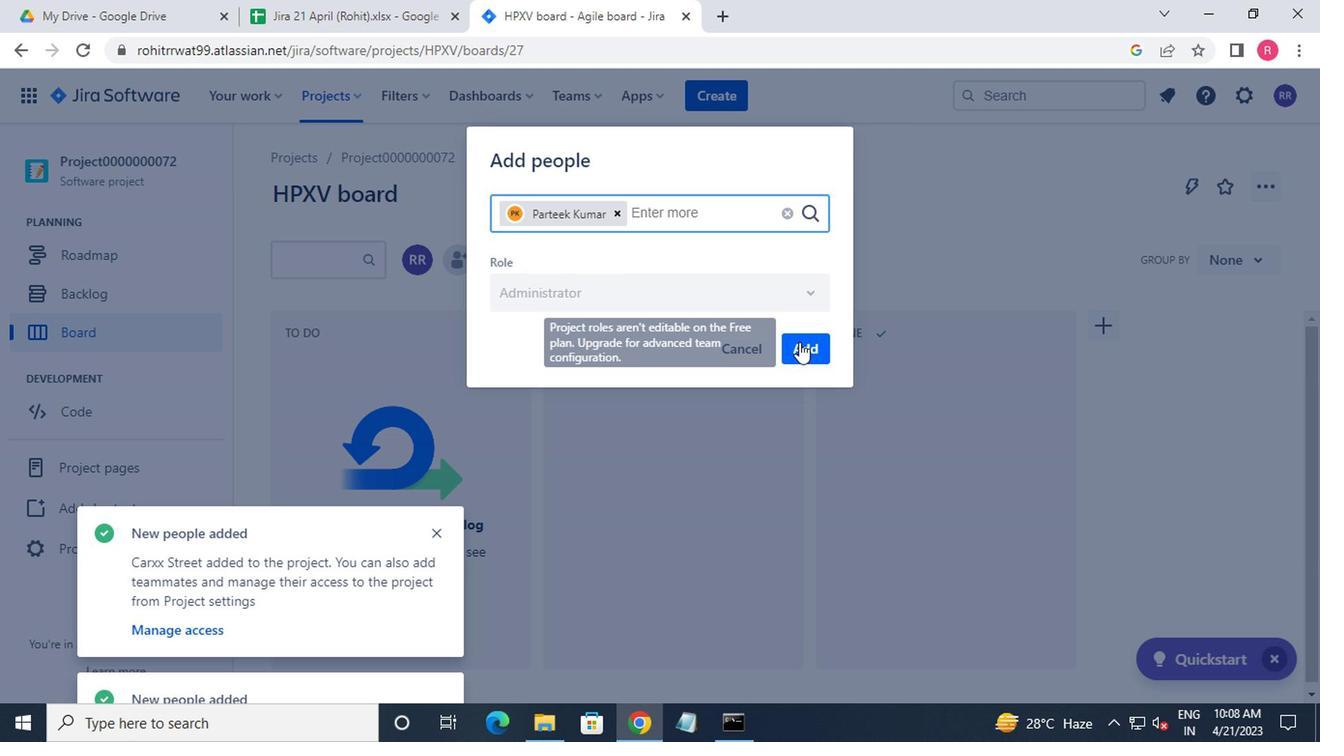 
Action: Mouse moved to (792, 345)
Screenshot: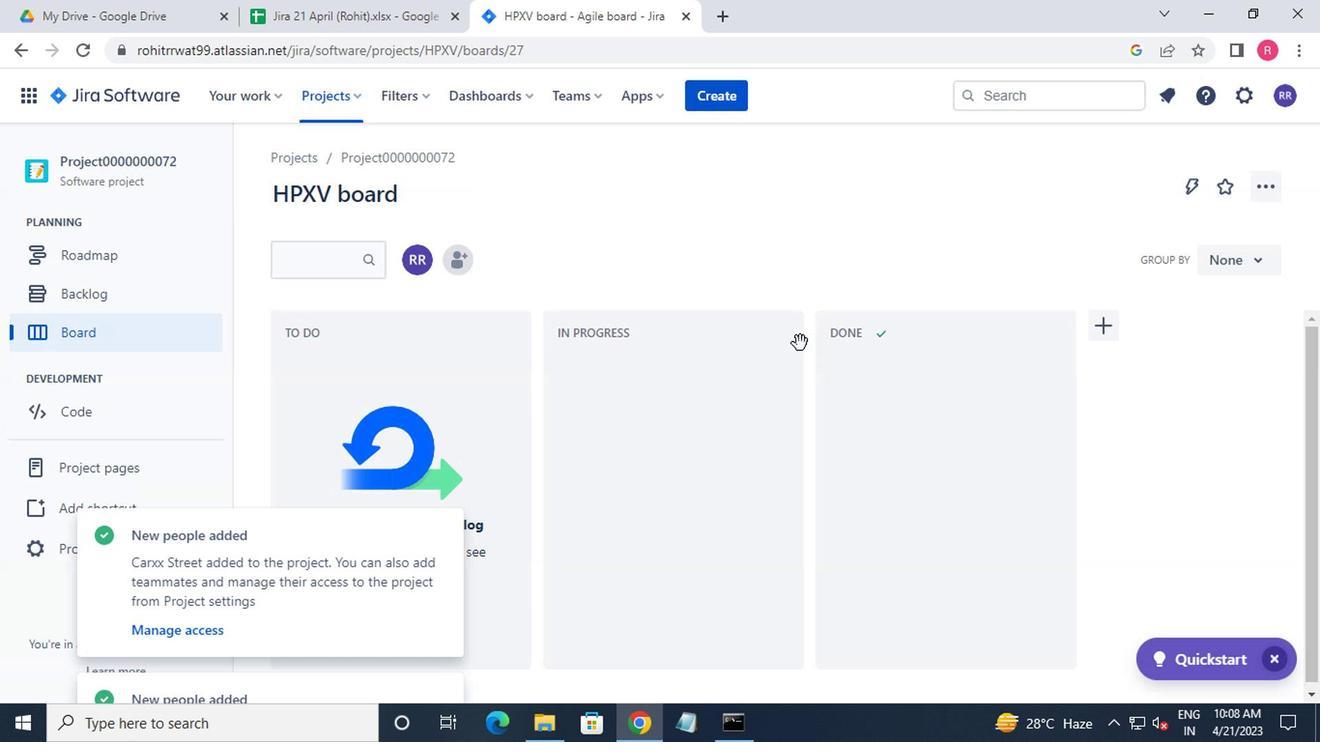 
